 Task: Look for space in Osterholz-Scharmbeck, Germany from 11th June, 2023 to 17th June, 2023 for 1 adult in price range Rs.5000 to Rs.12000. Place can be private room with 1  bedroom having 1 bed and 1 bathroom. Property type can be house, flat, guest house, hotel. Booking option can be shelf check-in. Required host language is English.
Action: Mouse moved to (287, 136)
Screenshot: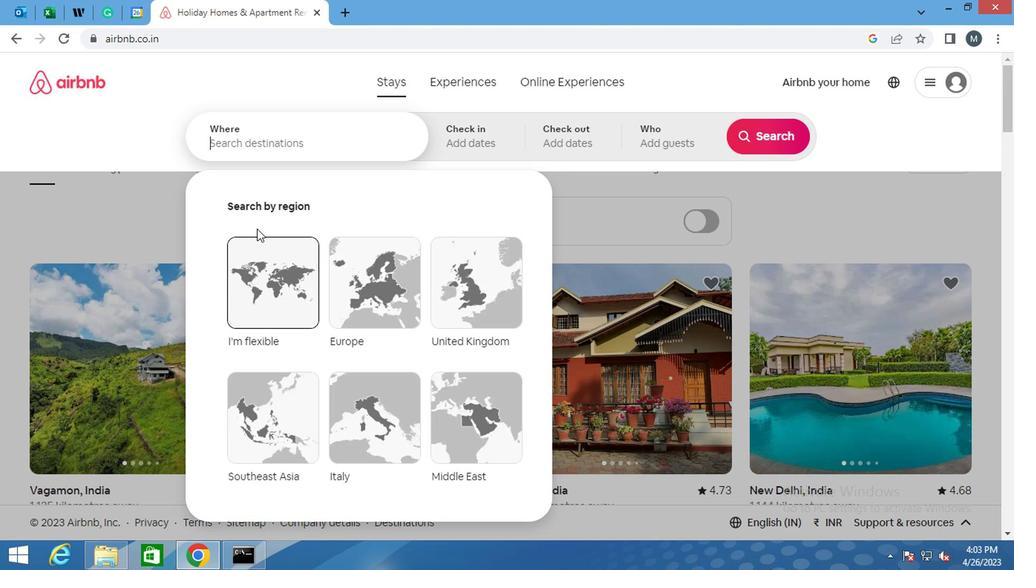 
Action: Mouse pressed left at (287, 136)
Screenshot: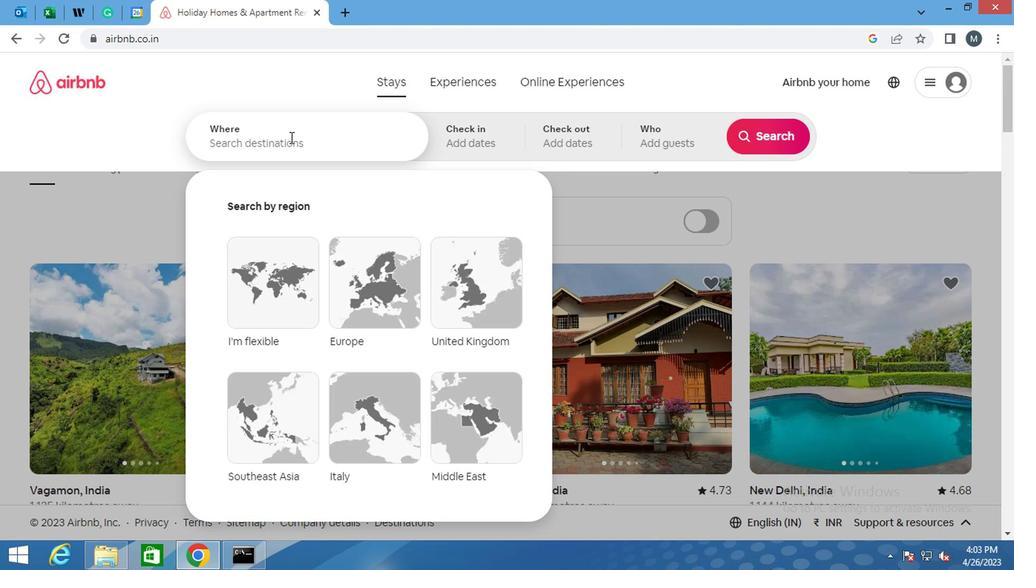 
Action: Mouse moved to (285, 141)
Screenshot: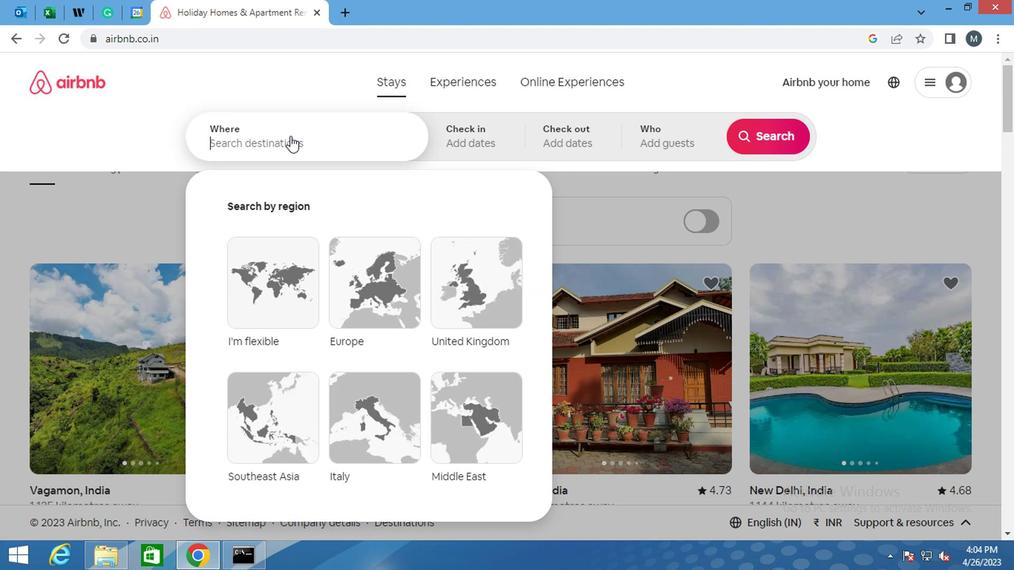 
Action: Key pressed <Key.shift>OSTERHOLZ,<Key.space><Key.backspace><Key.backspace>-<Key.space><Key.backspace><Key.shift>SCHAR
Screenshot: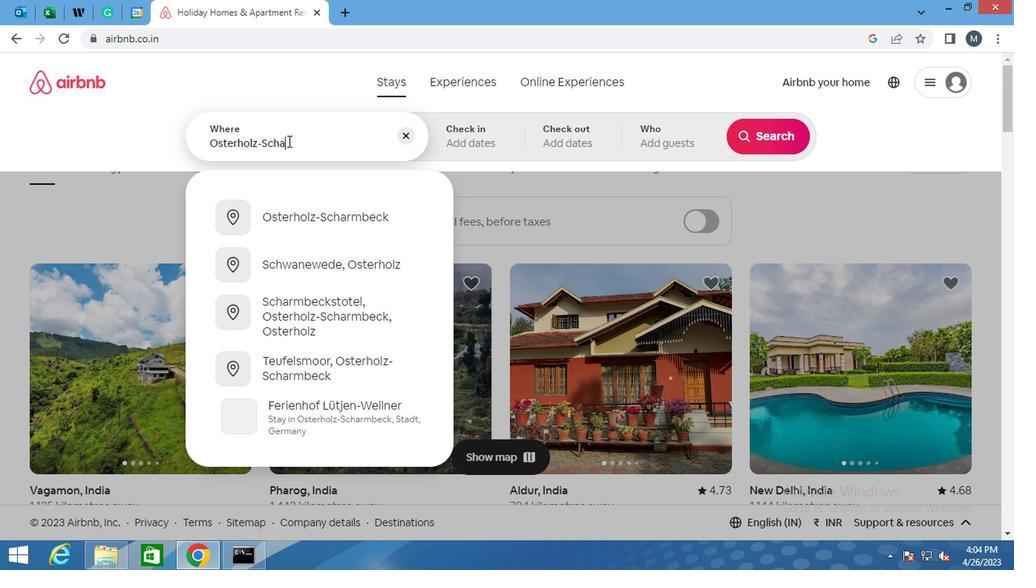 
Action: Mouse moved to (339, 213)
Screenshot: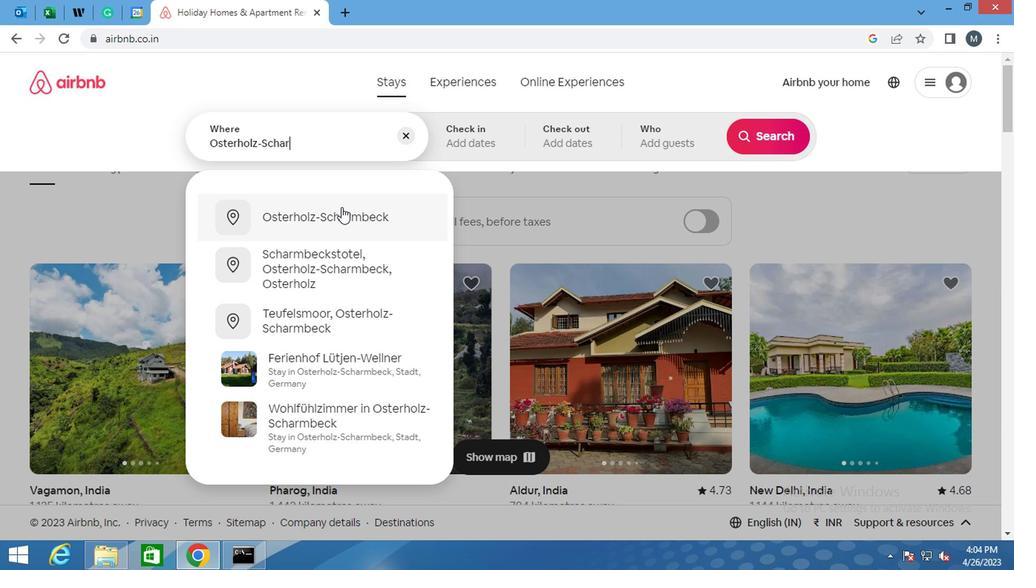 
Action: Mouse pressed left at (339, 213)
Screenshot: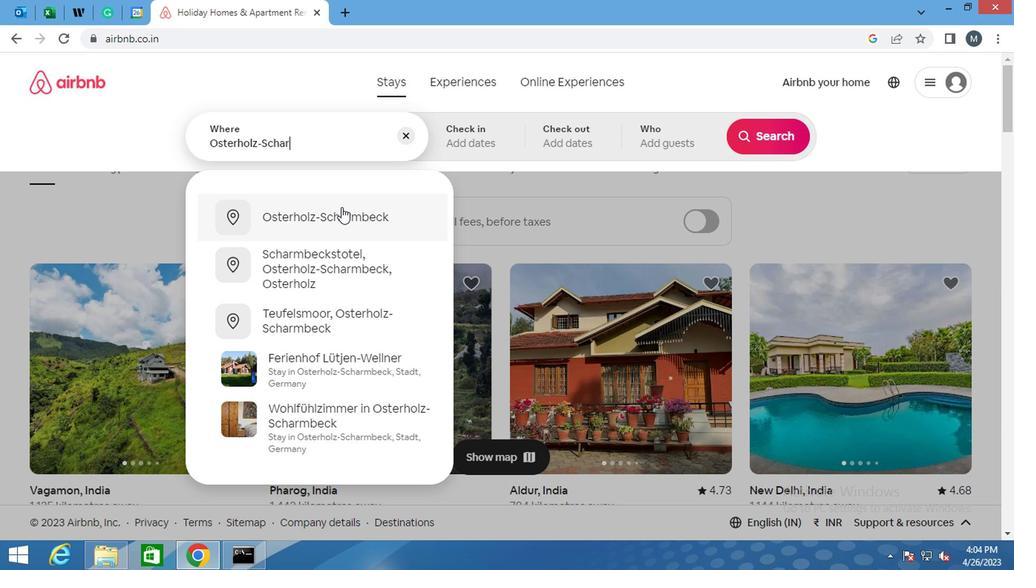 
Action: Mouse moved to (493, 142)
Screenshot: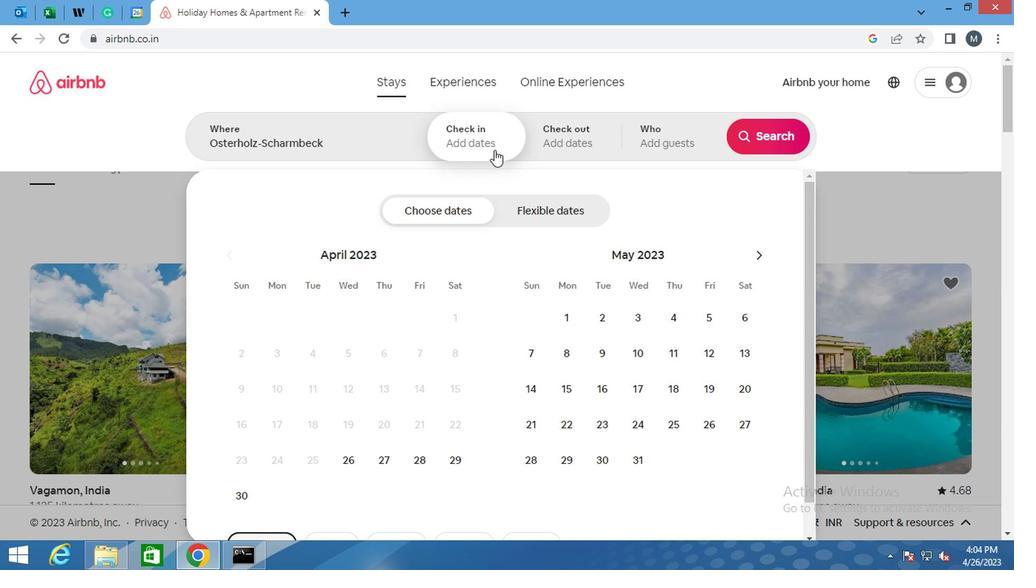 
Action: Mouse pressed left at (493, 142)
Screenshot: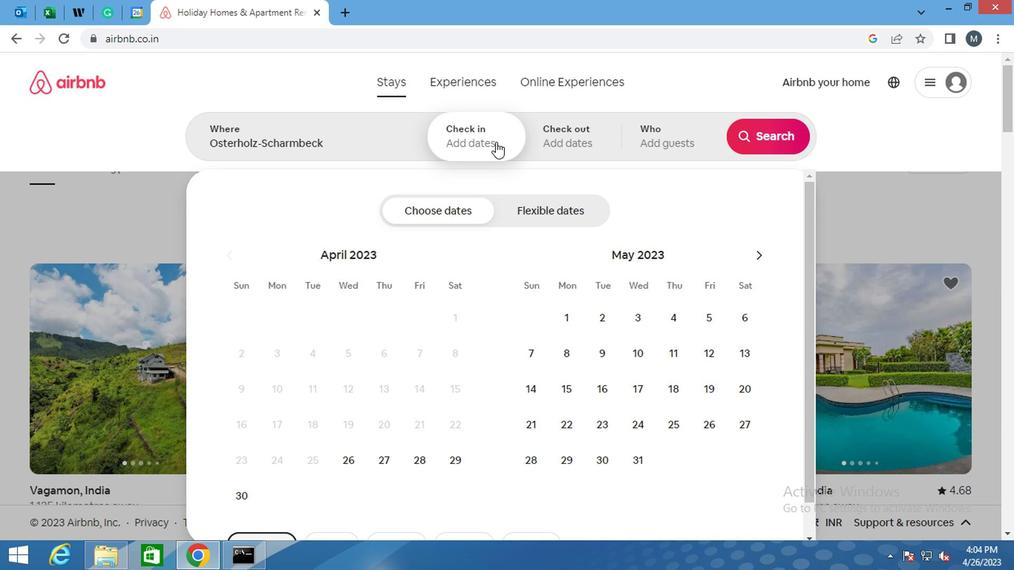 
Action: Mouse pressed left at (493, 142)
Screenshot: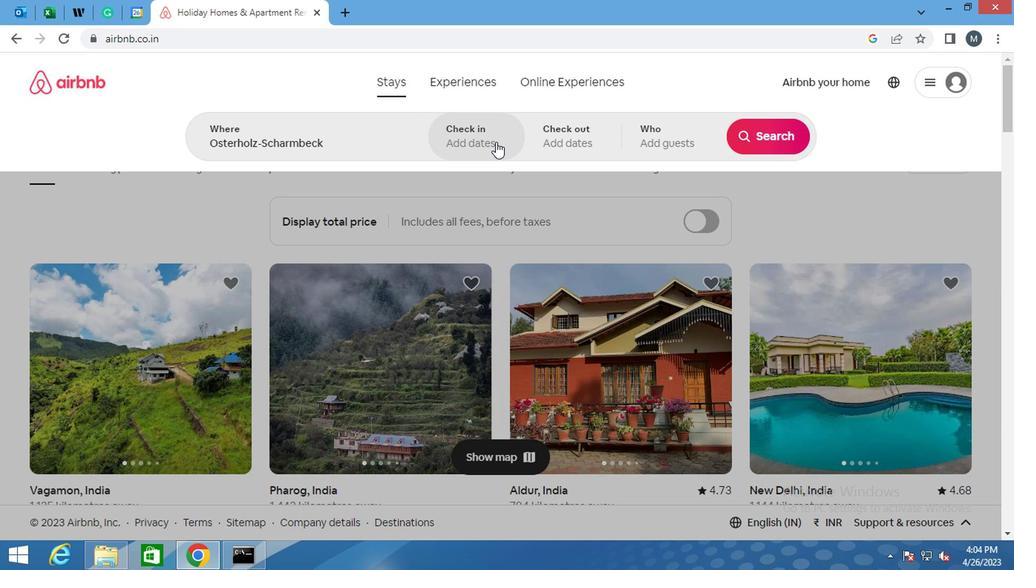 
Action: Mouse moved to (752, 254)
Screenshot: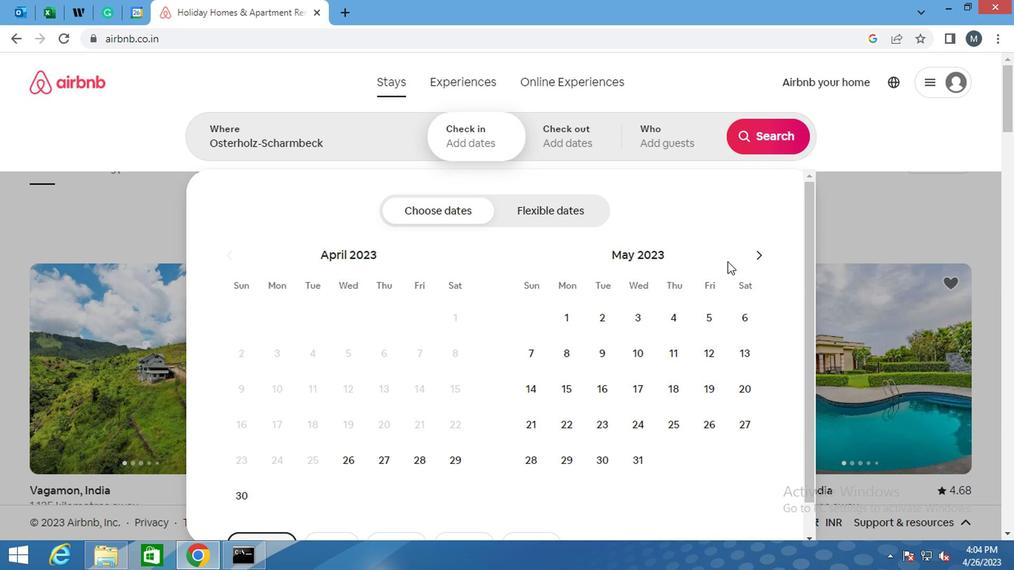 
Action: Mouse pressed left at (752, 254)
Screenshot: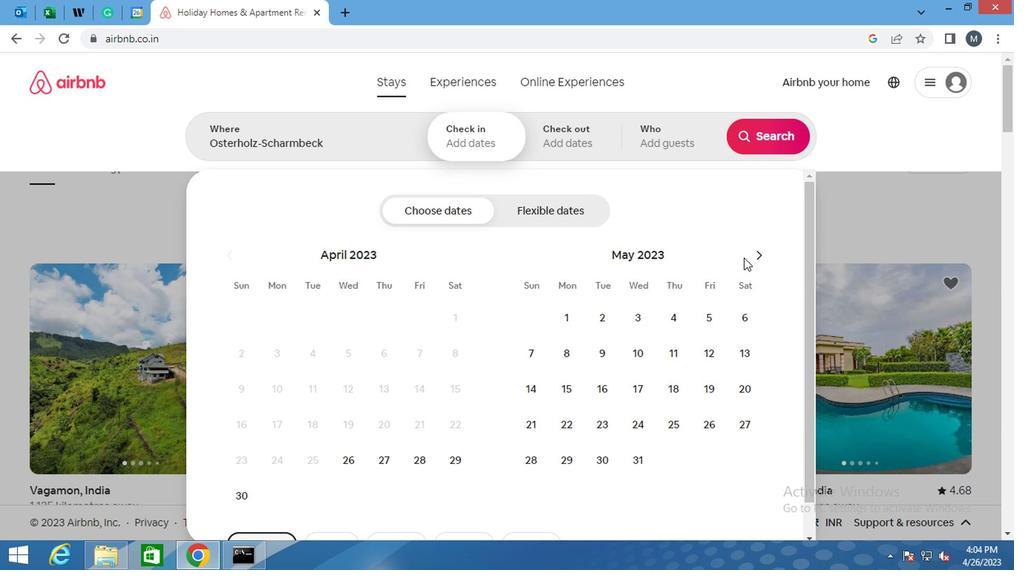 
Action: Mouse moved to (526, 390)
Screenshot: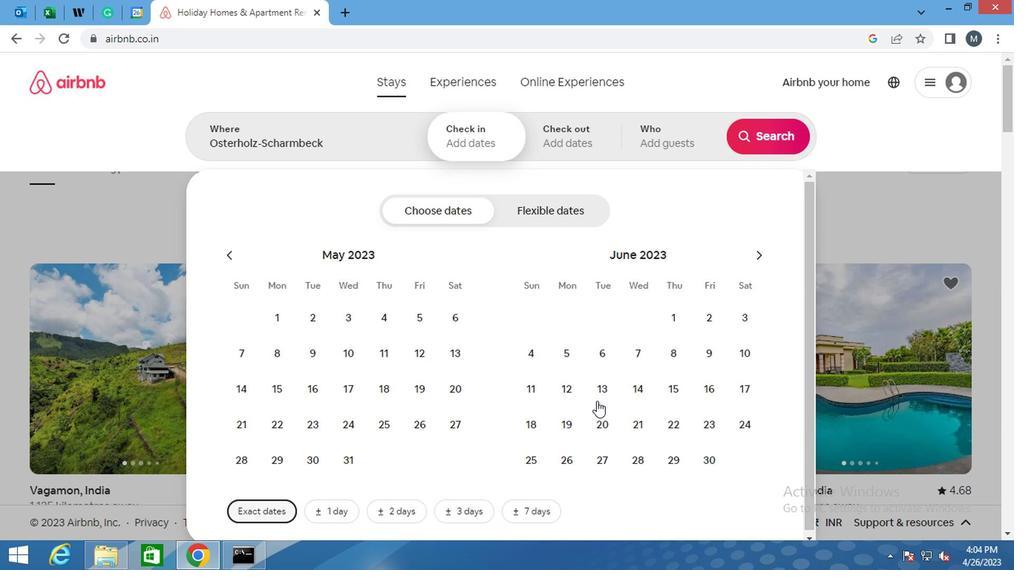 
Action: Mouse pressed left at (526, 390)
Screenshot: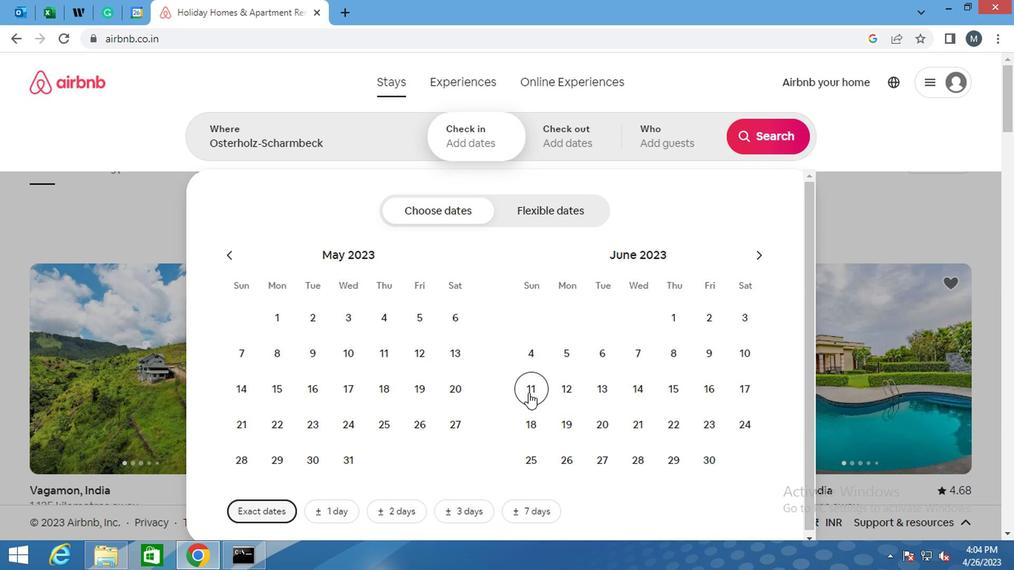 
Action: Mouse moved to (734, 394)
Screenshot: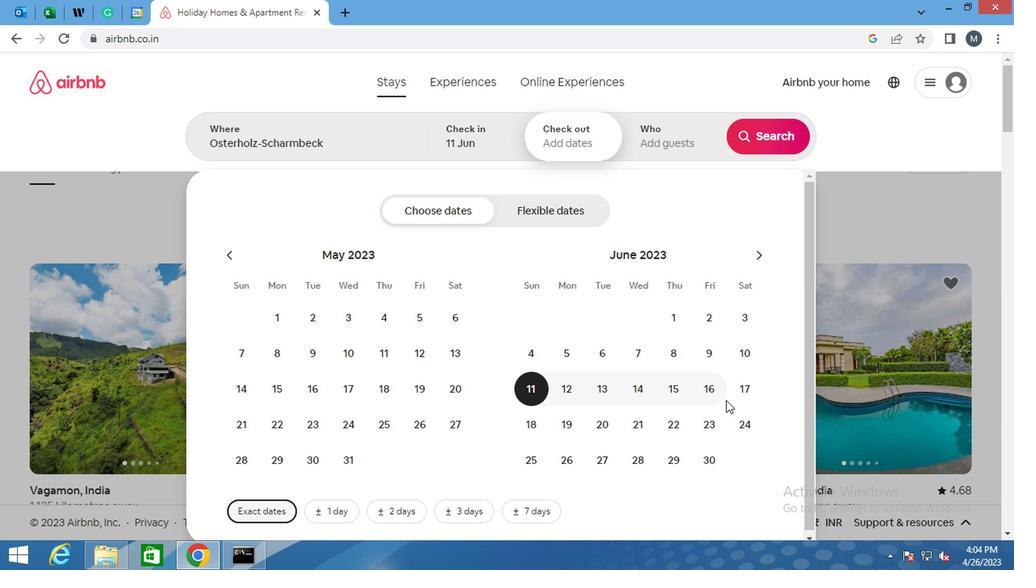 
Action: Mouse pressed left at (734, 394)
Screenshot: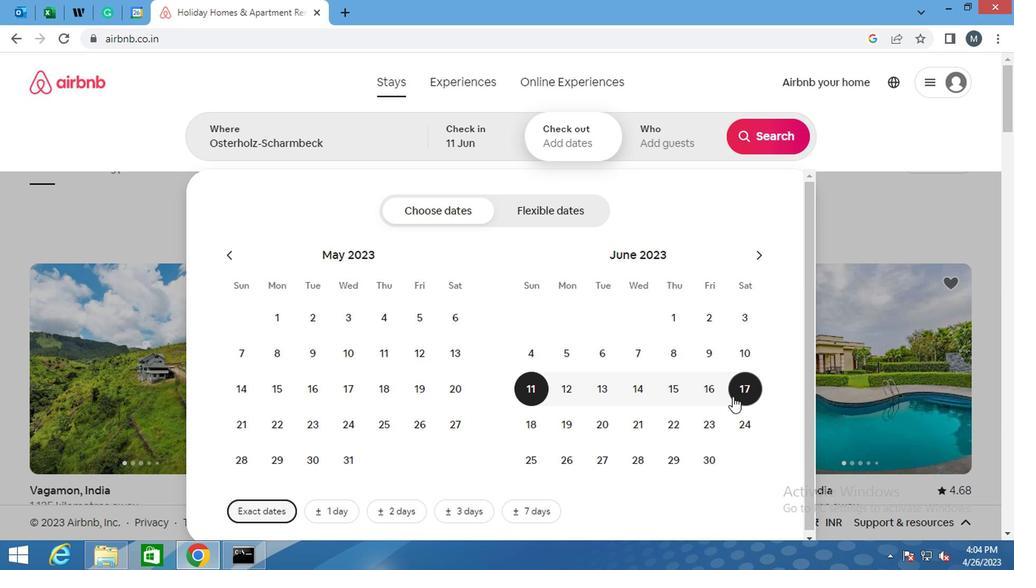
Action: Mouse moved to (656, 155)
Screenshot: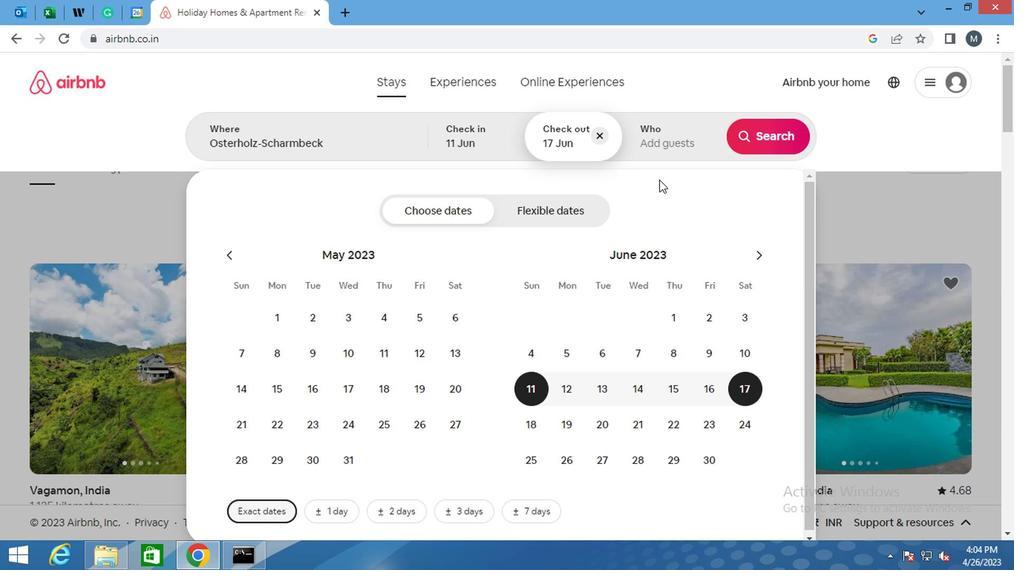 
Action: Mouse pressed left at (656, 155)
Screenshot: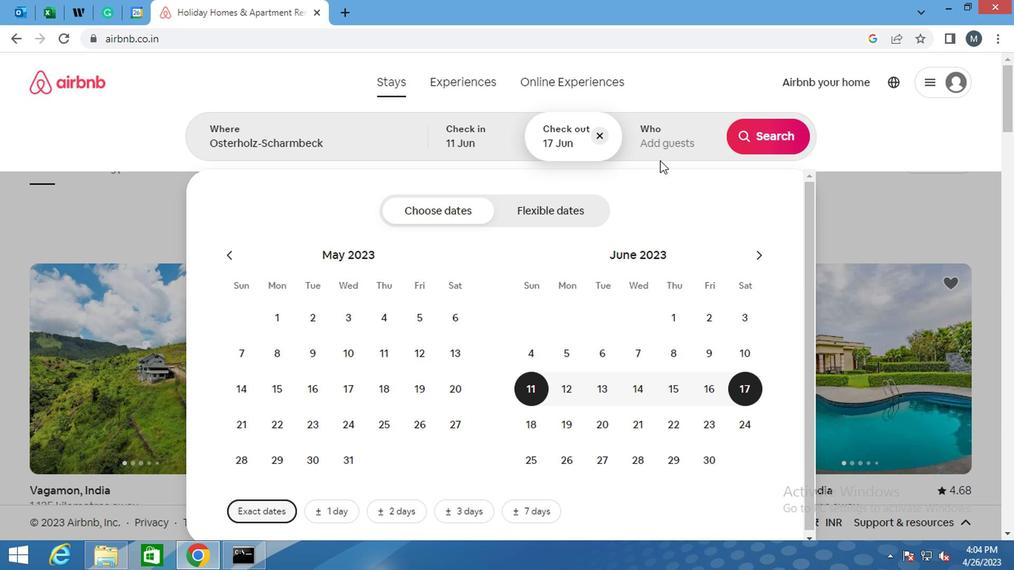 
Action: Mouse moved to (764, 214)
Screenshot: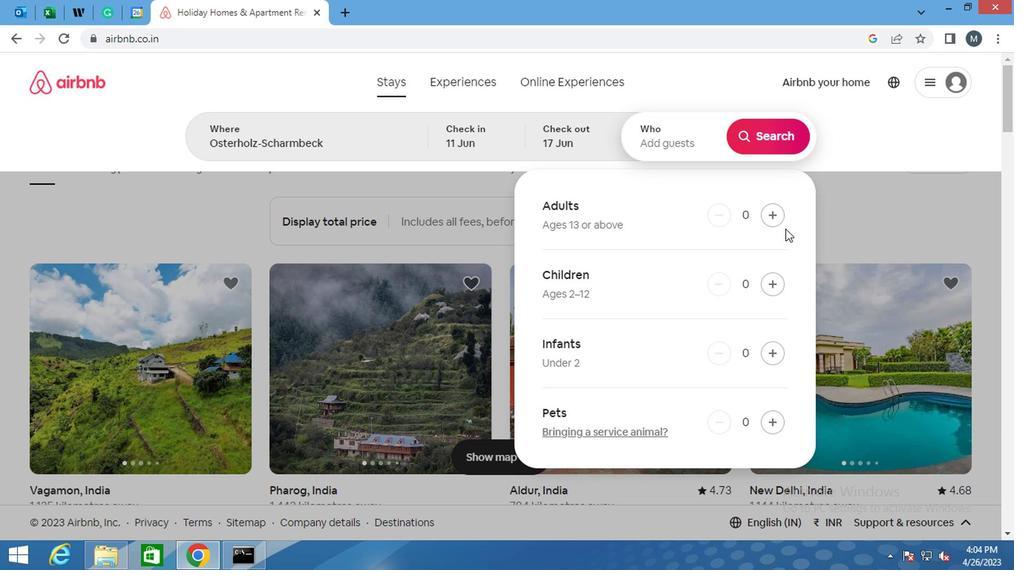 
Action: Mouse pressed left at (764, 214)
Screenshot: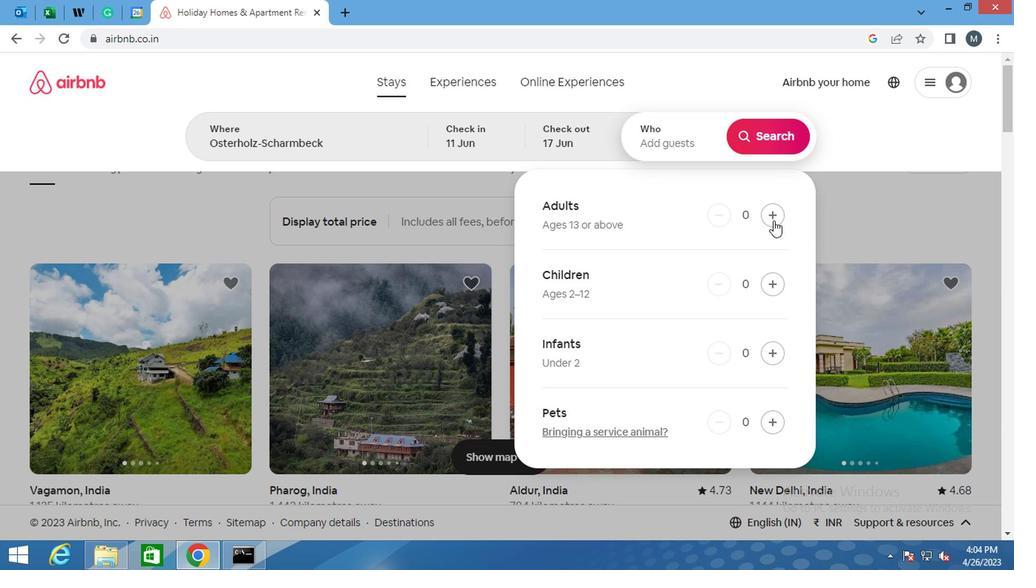 
Action: Mouse moved to (766, 136)
Screenshot: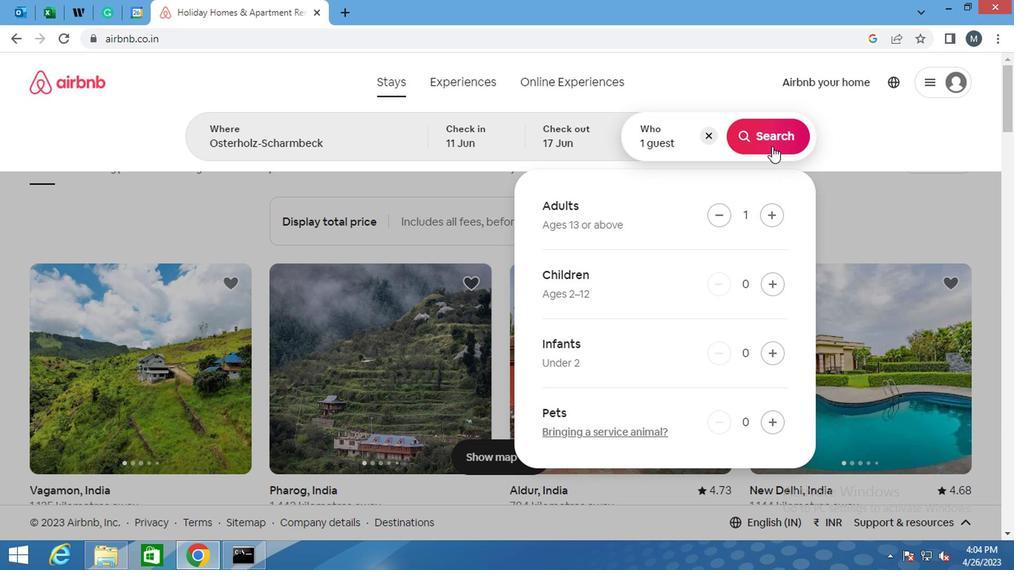 
Action: Mouse pressed left at (766, 136)
Screenshot: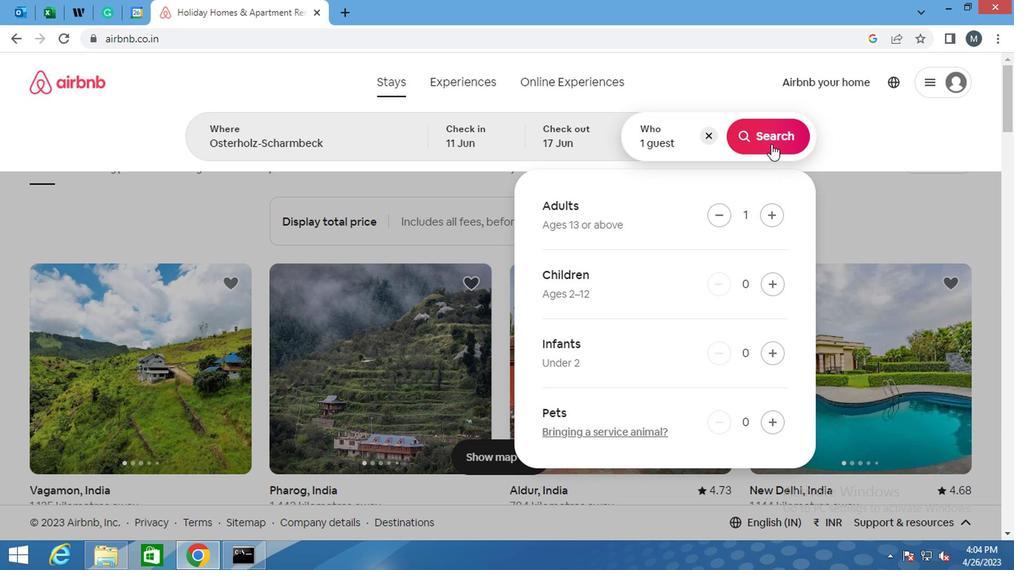
Action: Mouse moved to (940, 152)
Screenshot: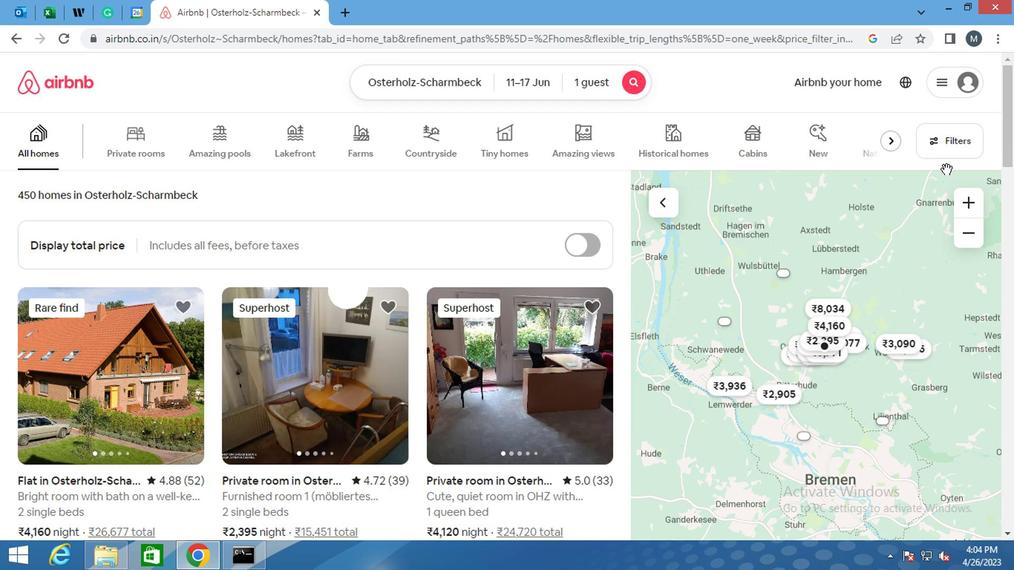 
Action: Mouse pressed left at (940, 152)
Screenshot: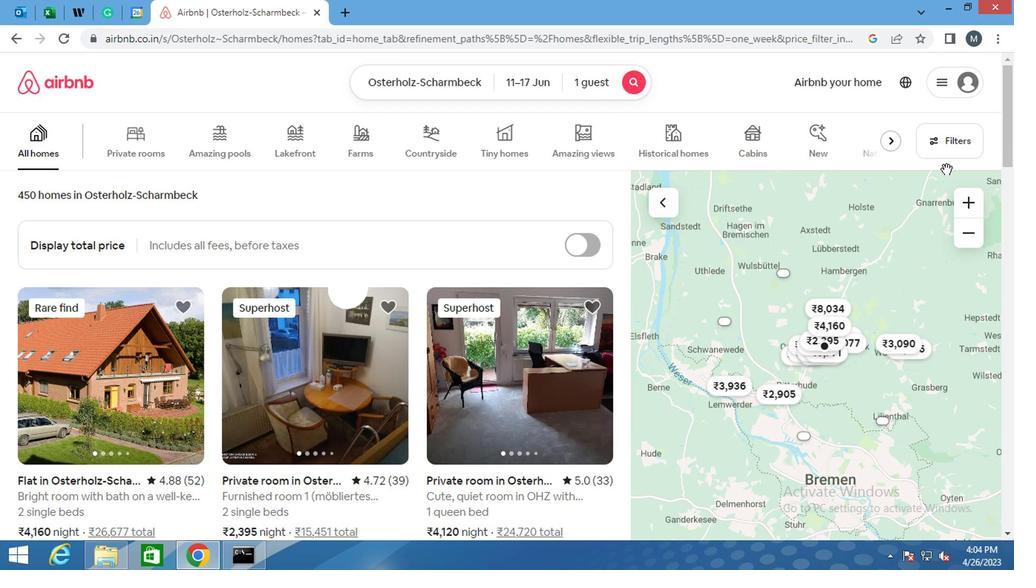 
Action: Mouse moved to (342, 329)
Screenshot: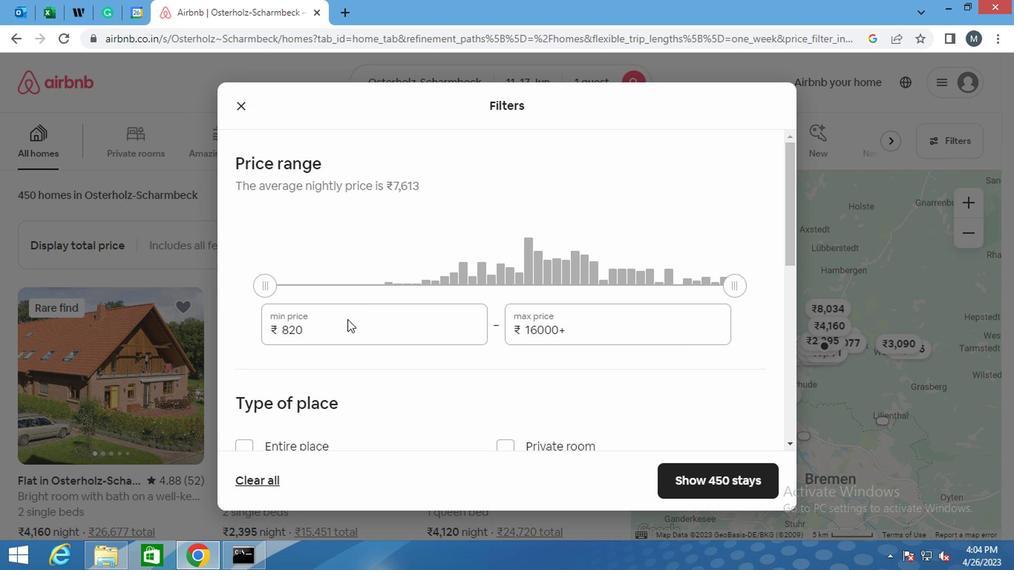 
Action: Mouse pressed left at (342, 329)
Screenshot: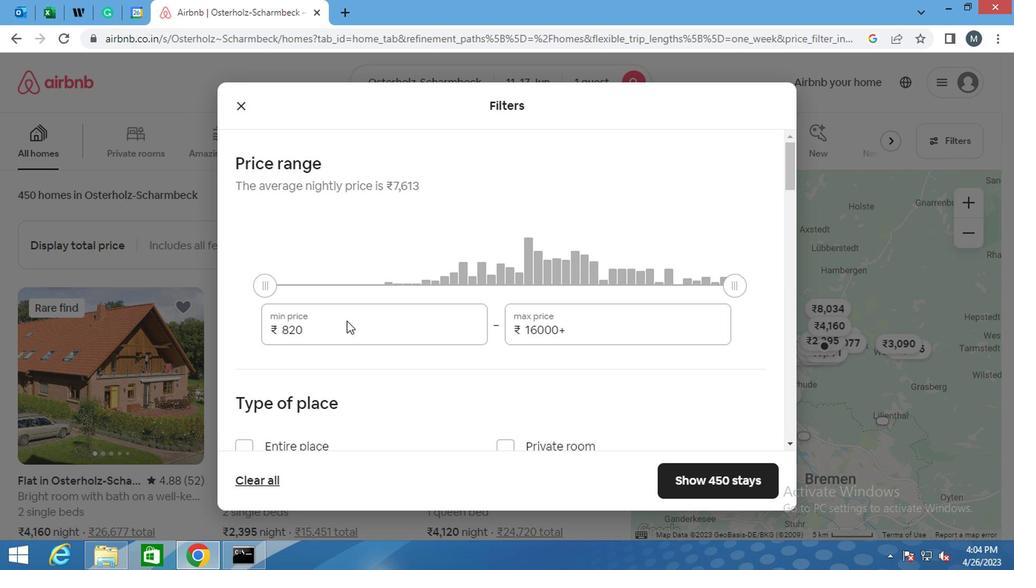 
Action: Mouse moved to (341, 330)
Screenshot: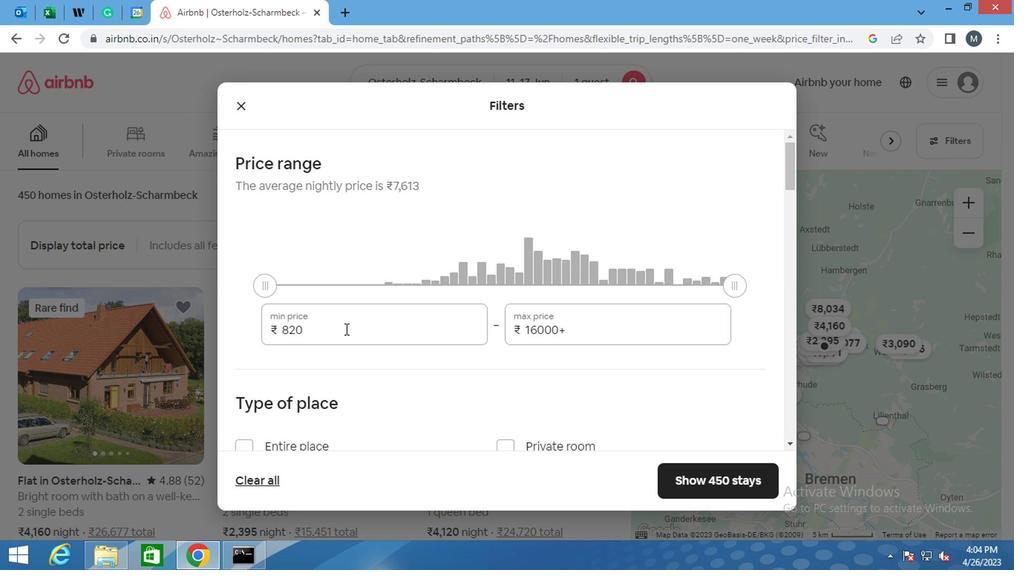 
Action: Key pressed <Key.backspace><Key.backspace><Key.backspace>5000
Screenshot: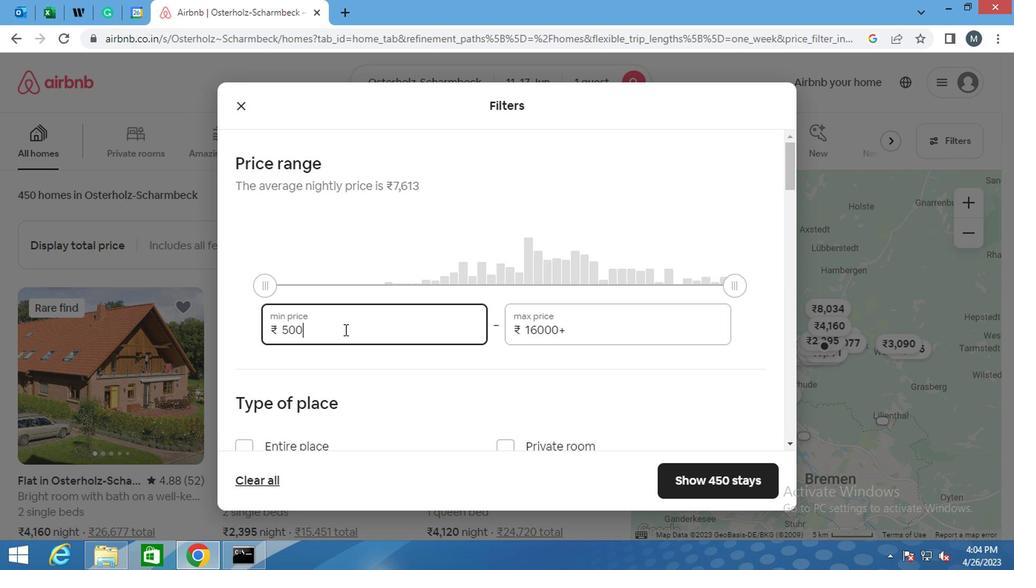 
Action: Mouse moved to (581, 329)
Screenshot: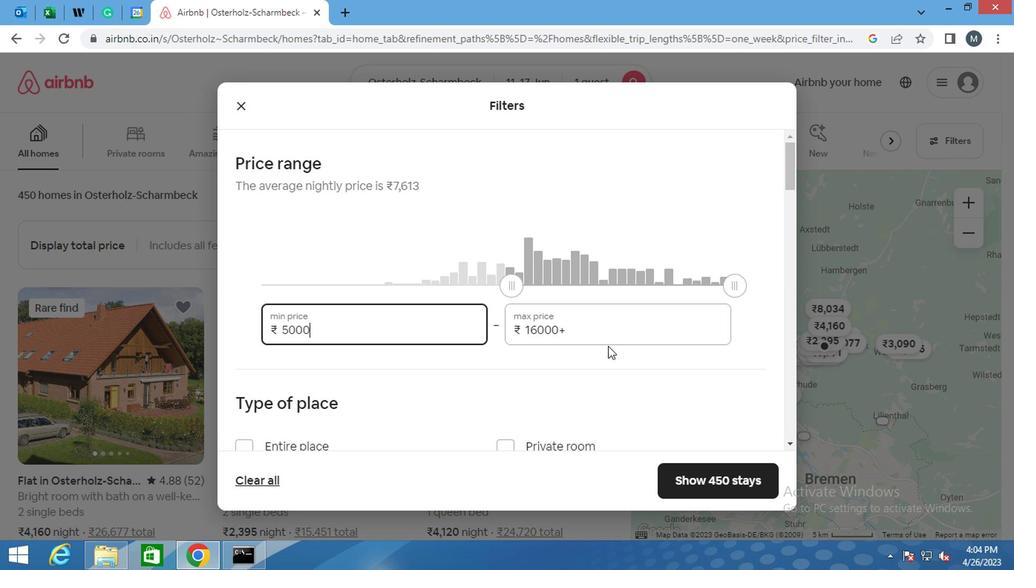 
Action: Mouse pressed left at (581, 329)
Screenshot: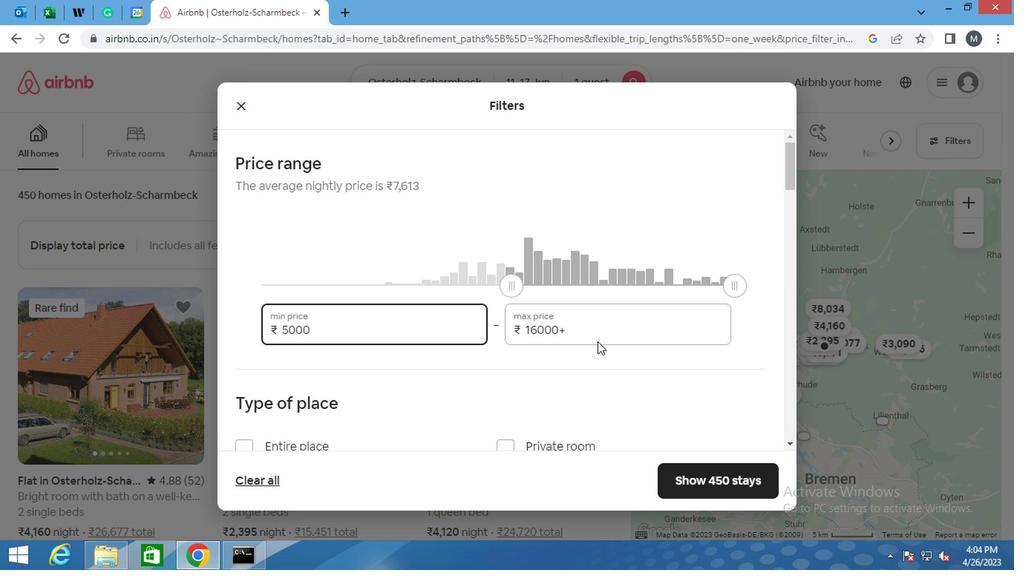 
Action: Key pressed <Key.backspace><Key.backspace><Key.backspace><Key.backspace><Key.backspace><Key.backspace><Key.backspace><Key.backspace>
Screenshot: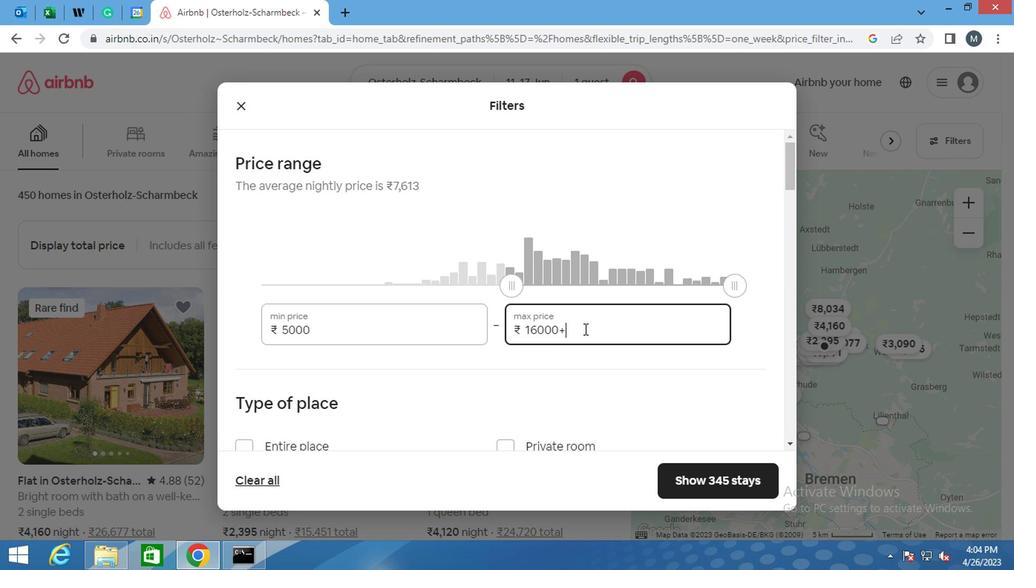 
Action: Mouse moved to (581, 326)
Screenshot: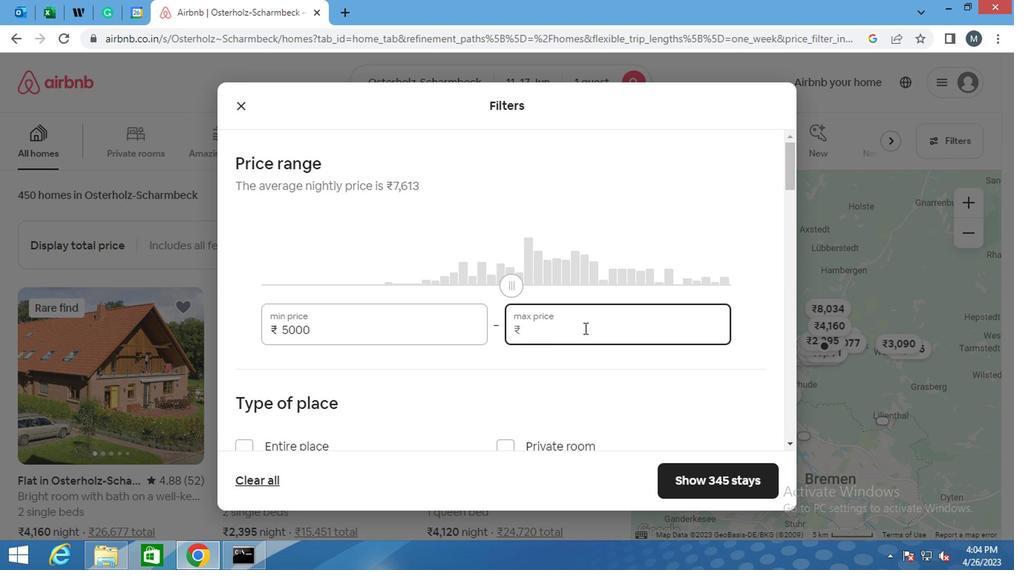 
Action: Key pressed 1
Screenshot: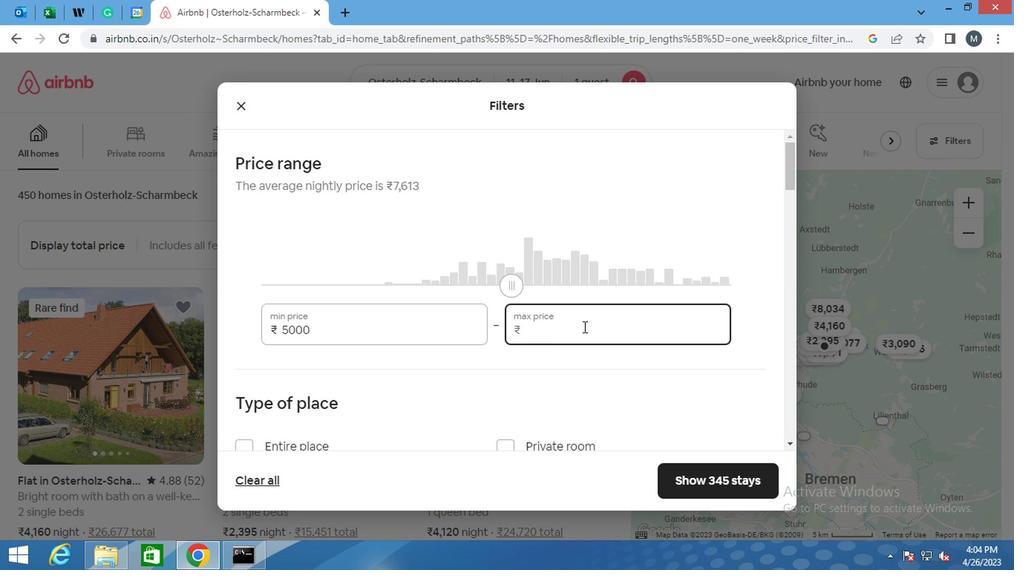 
Action: Mouse moved to (574, 328)
Screenshot: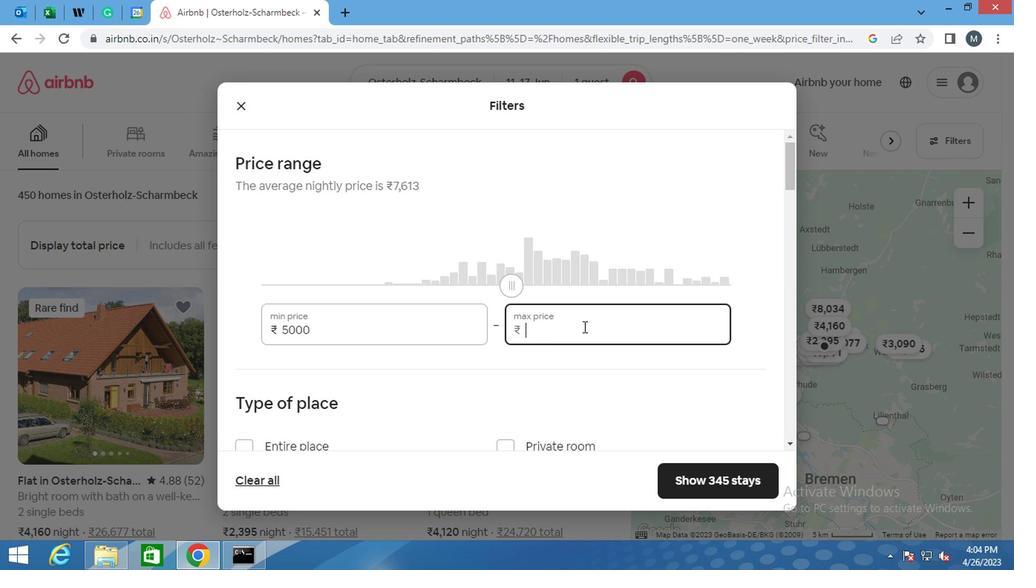 
Action: Key pressed 2
Screenshot: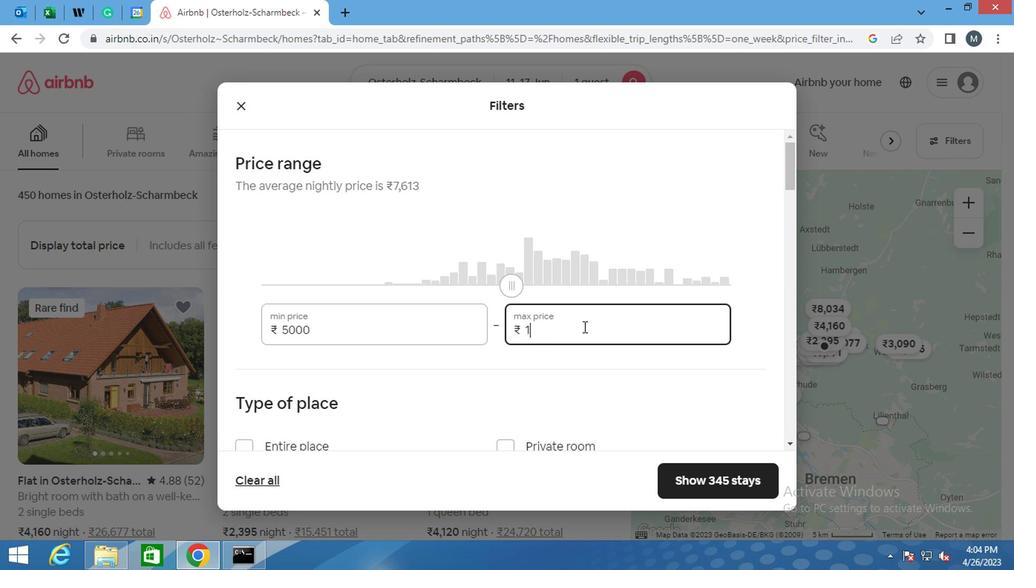 
Action: Mouse moved to (574, 328)
Screenshot: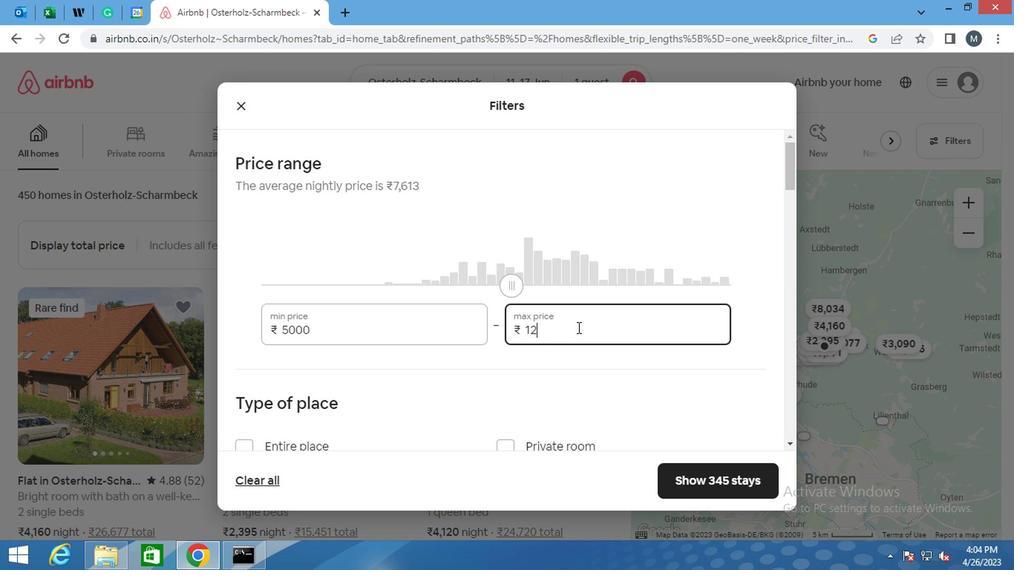 
Action: Key pressed 000
Screenshot: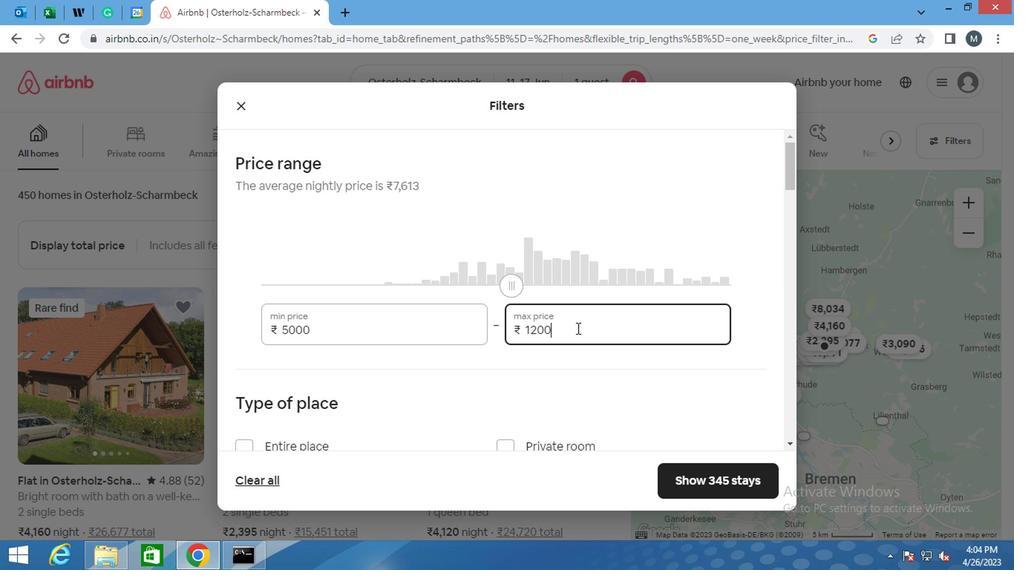 
Action: Mouse moved to (479, 325)
Screenshot: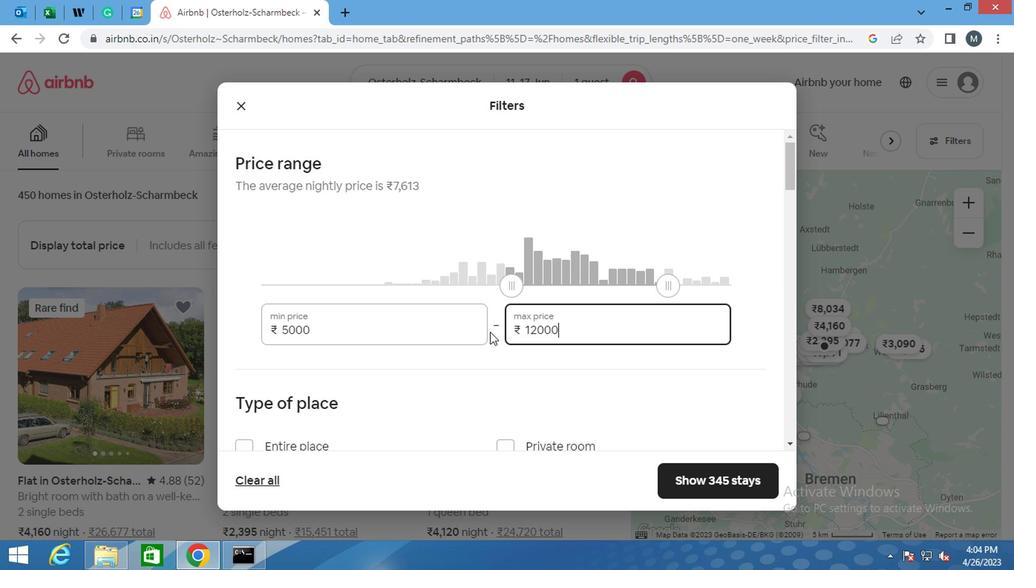 
Action: Mouse scrolled (479, 324) with delta (0, 0)
Screenshot: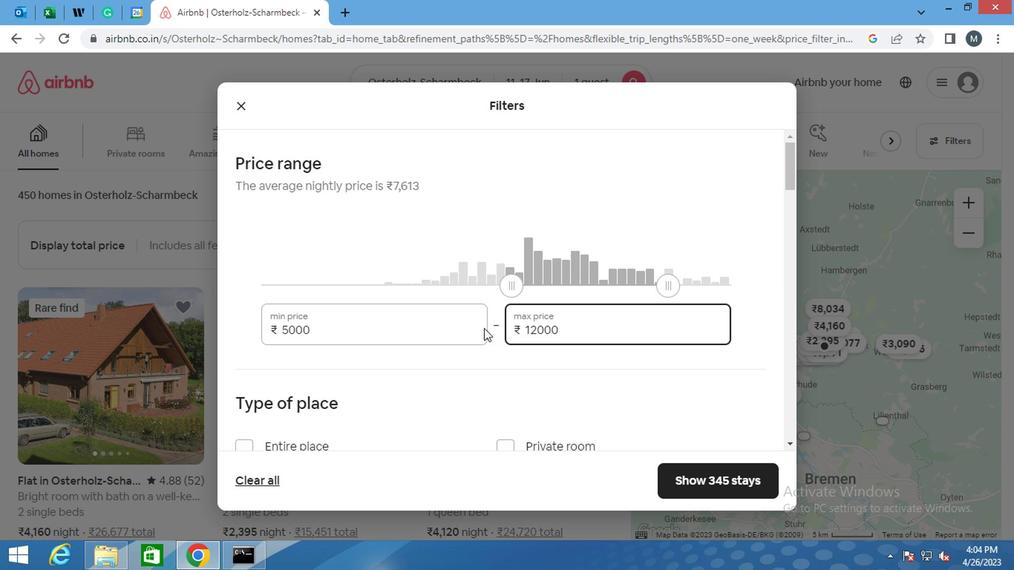 
Action: Mouse scrolled (479, 324) with delta (0, 0)
Screenshot: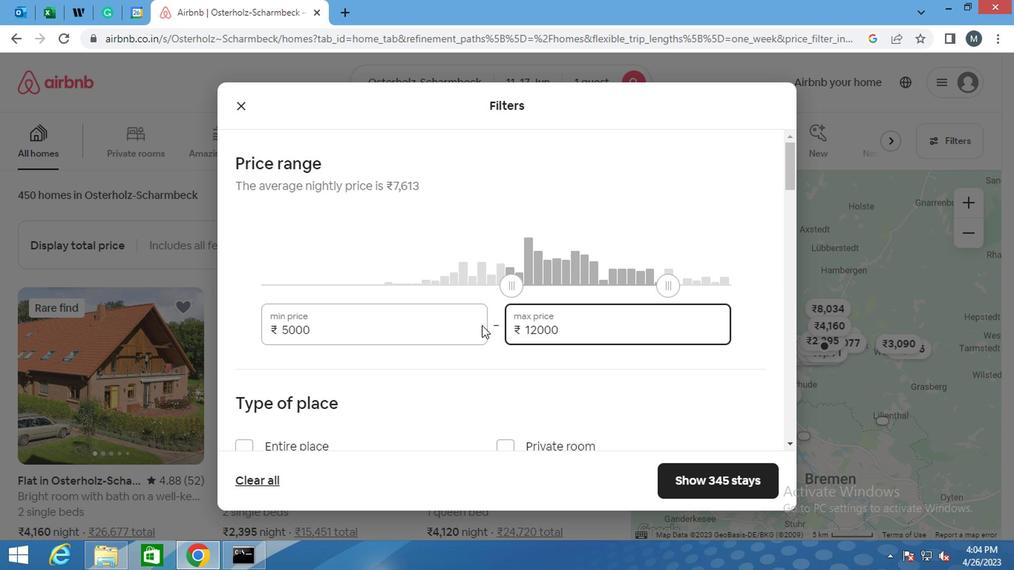 
Action: Mouse moved to (477, 325)
Screenshot: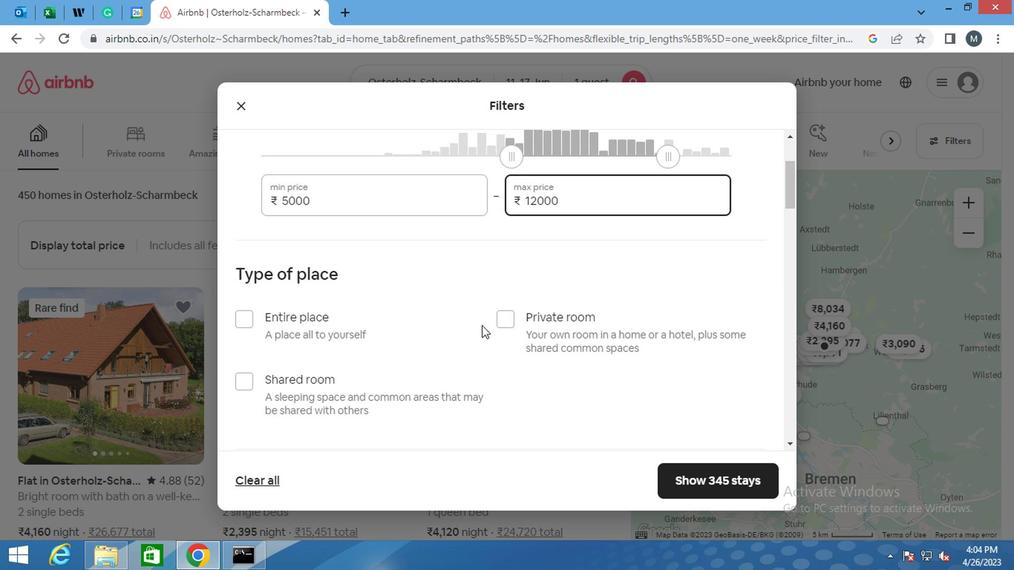 
Action: Mouse scrolled (477, 324) with delta (0, 0)
Screenshot: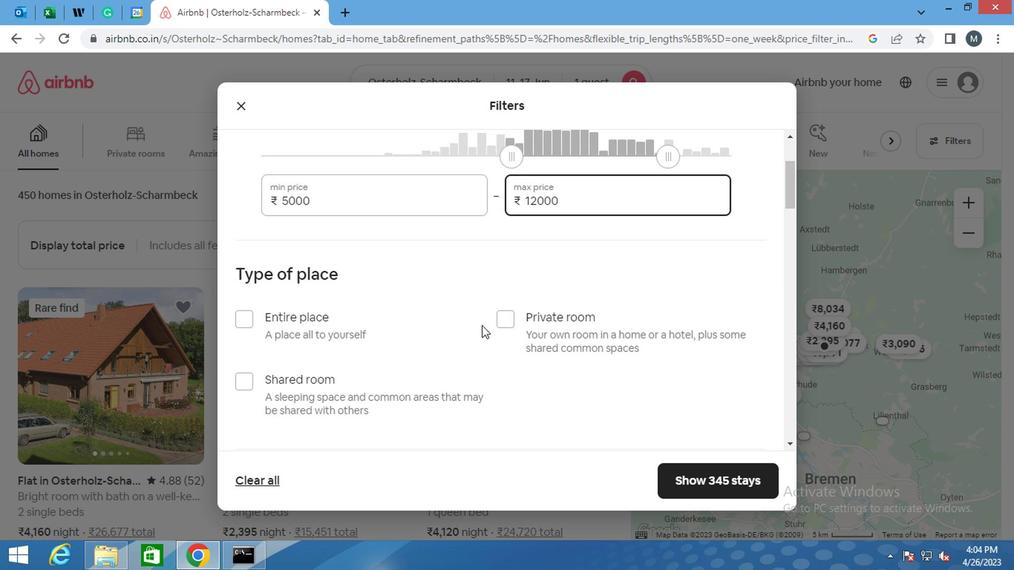 
Action: Mouse moved to (506, 224)
Screenshot: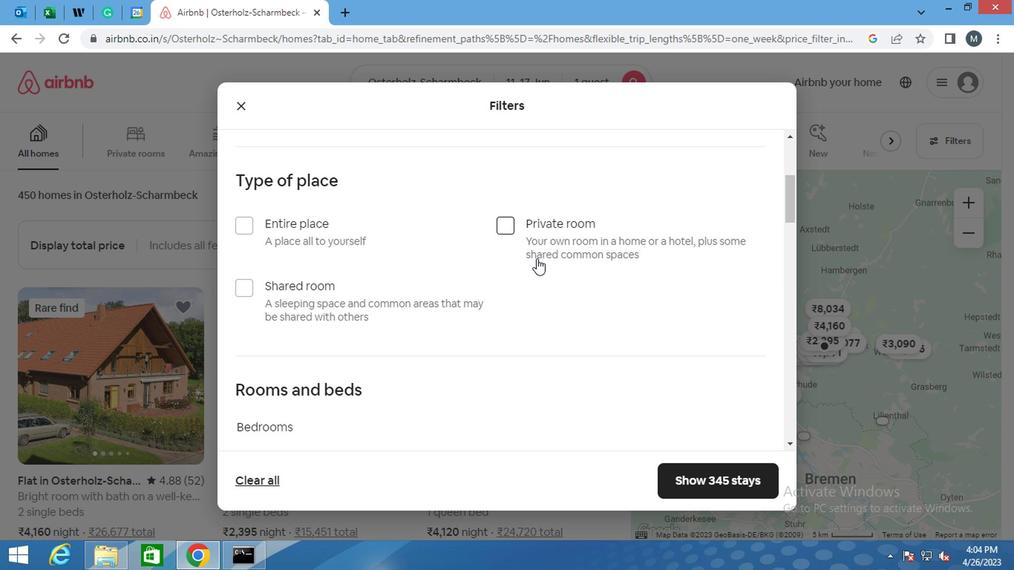 
Action: Mouse pressed left at (506, 224)
Screenshot: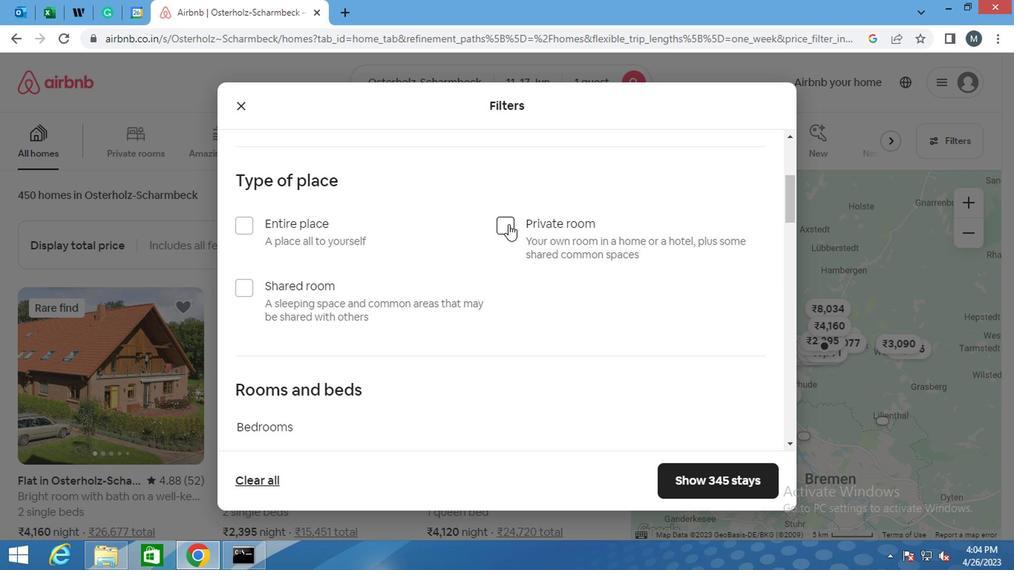 
Action: Mouse moved to (389, 260)
Screenshot: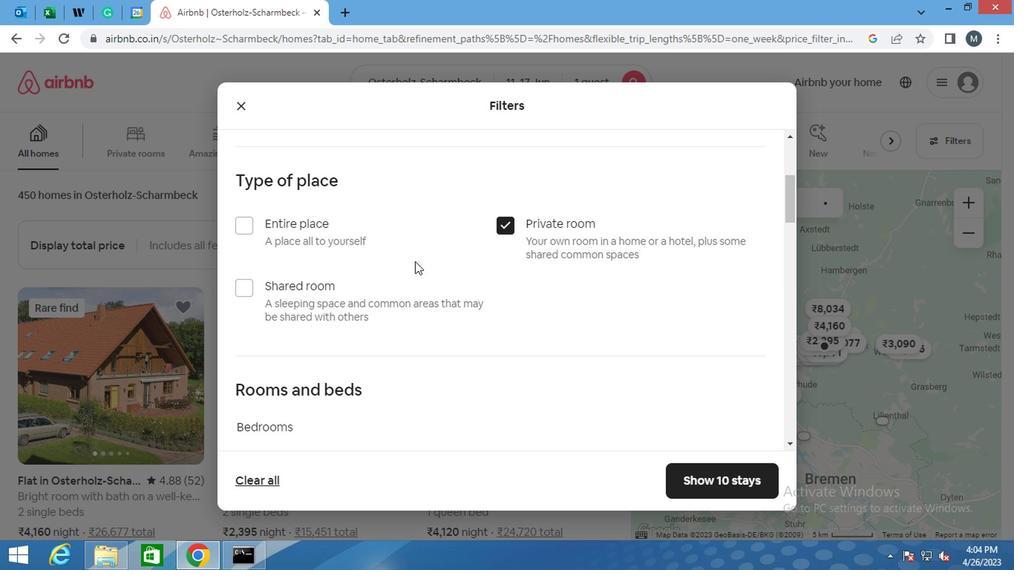 
Action: Mouse scrolled (389, 260) with delta (0, 0)
Screenshot: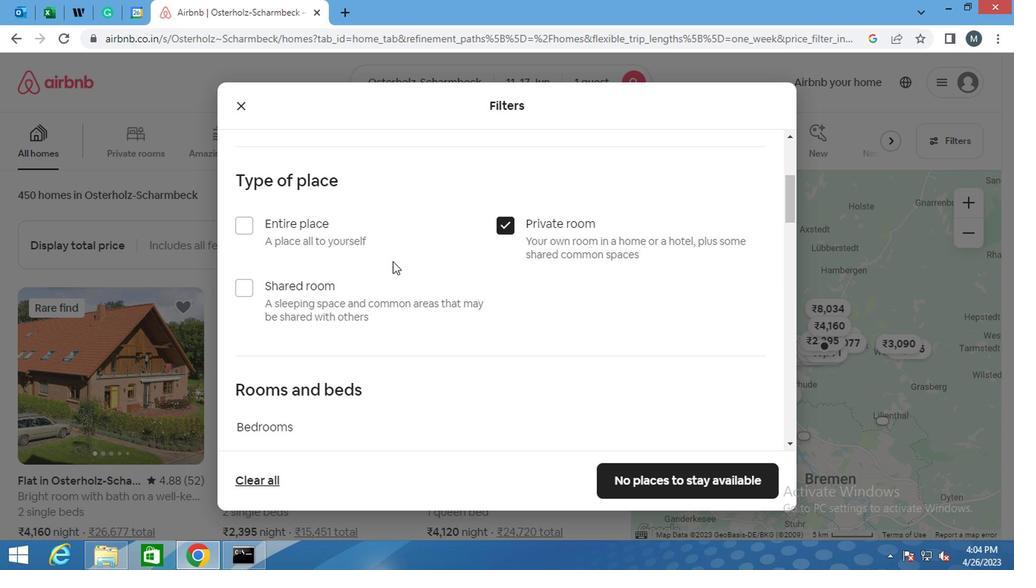 
Action: Mouse scrolled (389, 260) with delta (0, 0)
Screenshot: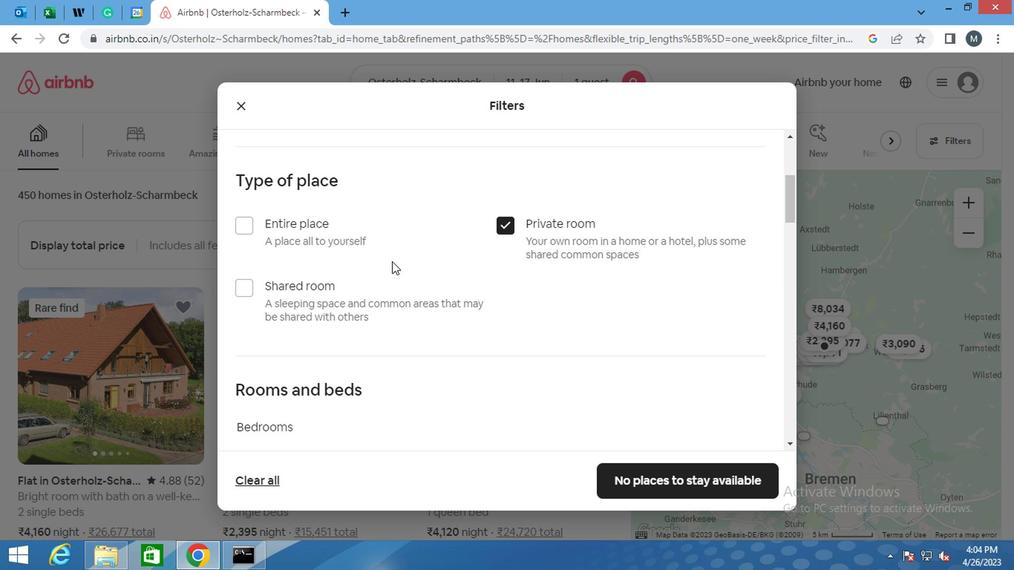
Action: Mouse moved to (341, 253)
Screenshot: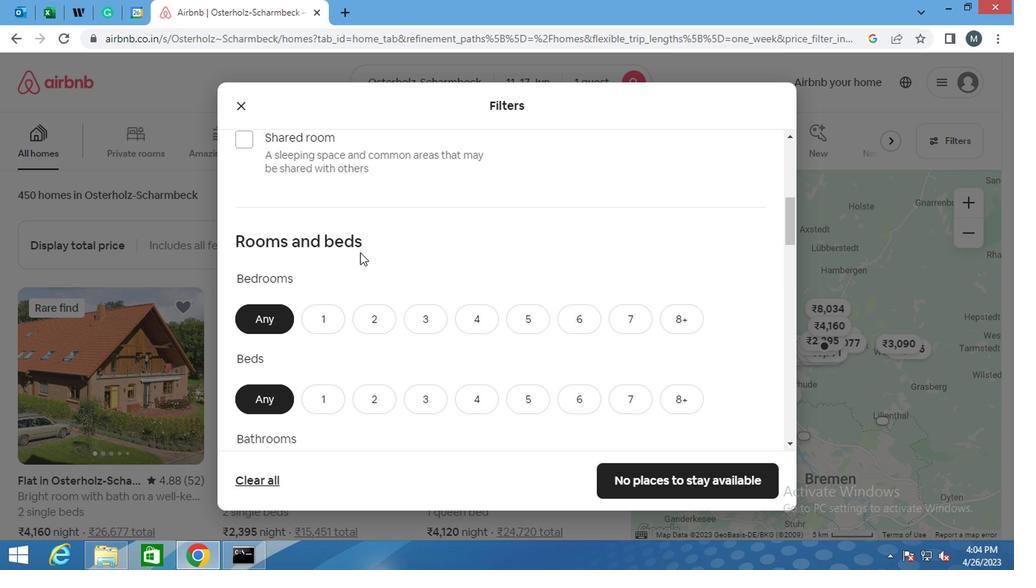 
Action: Mouse scrolled (341, 253) with delta (0, 0)
Screenshot: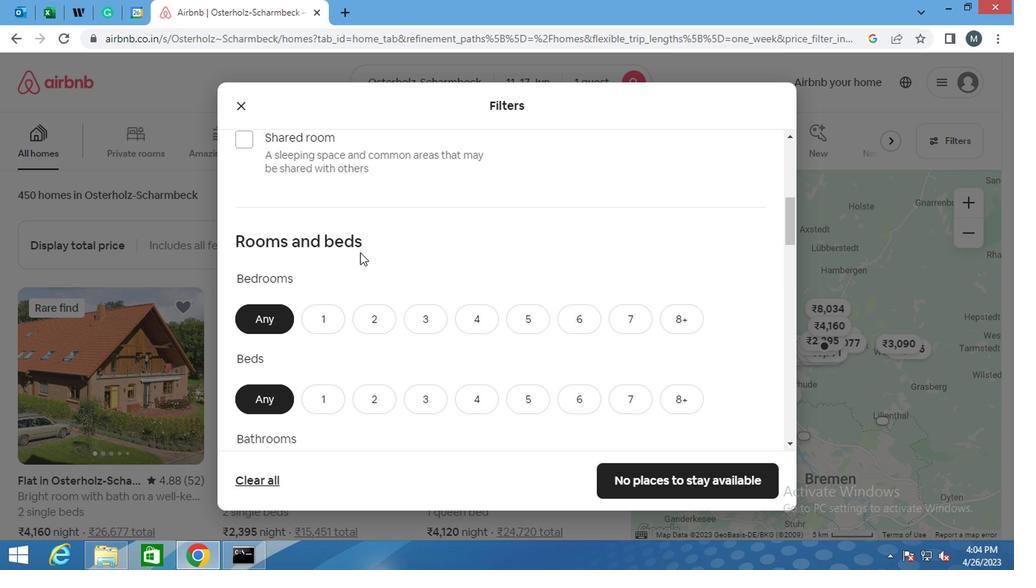 
Action: Mouse moved to (319, 248)
Screenshot: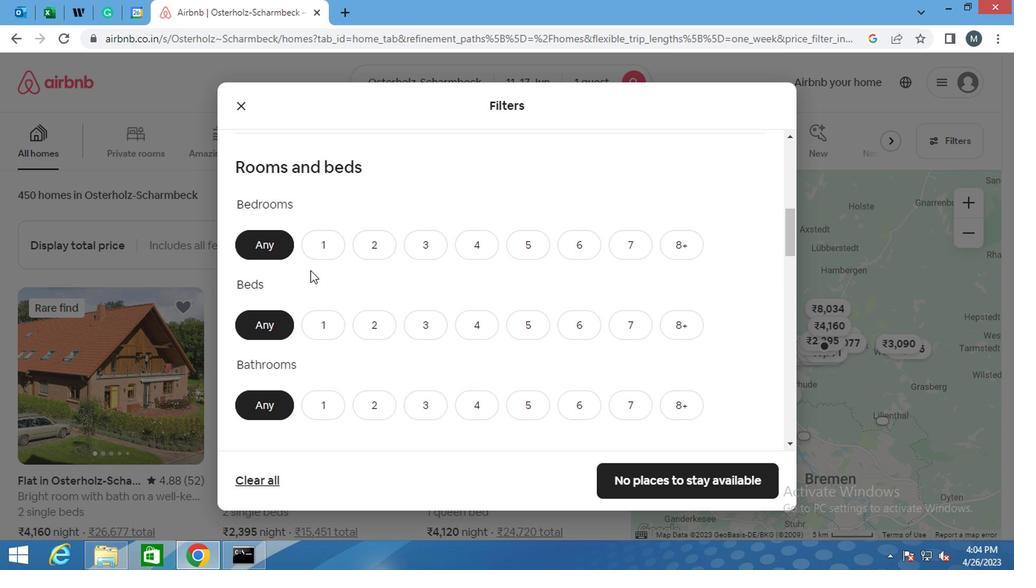 
Action: Mouse pressed left at (319, 248)
Screenshot: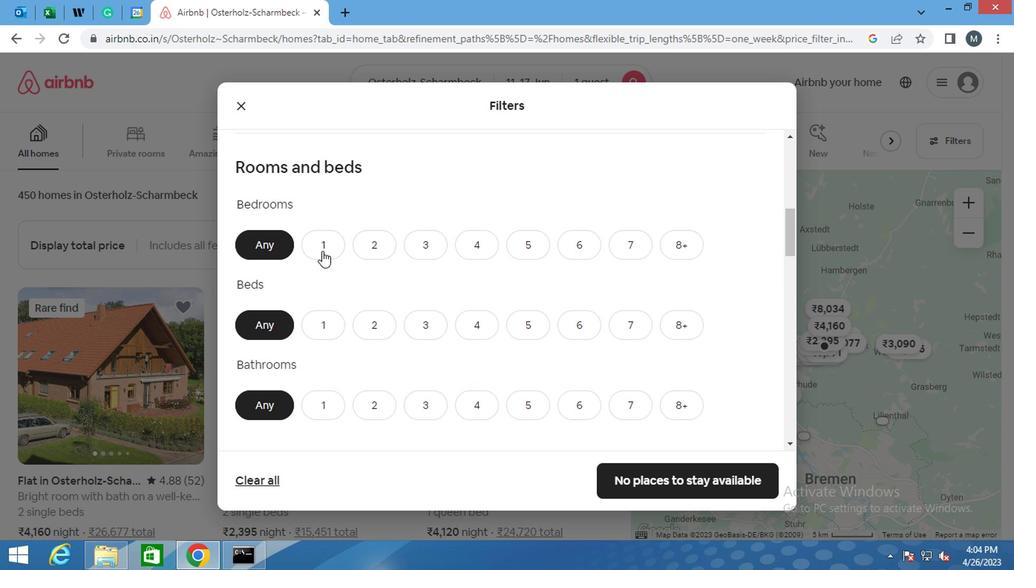 
Action: Mouse moved to (319, 316)
Screenshot: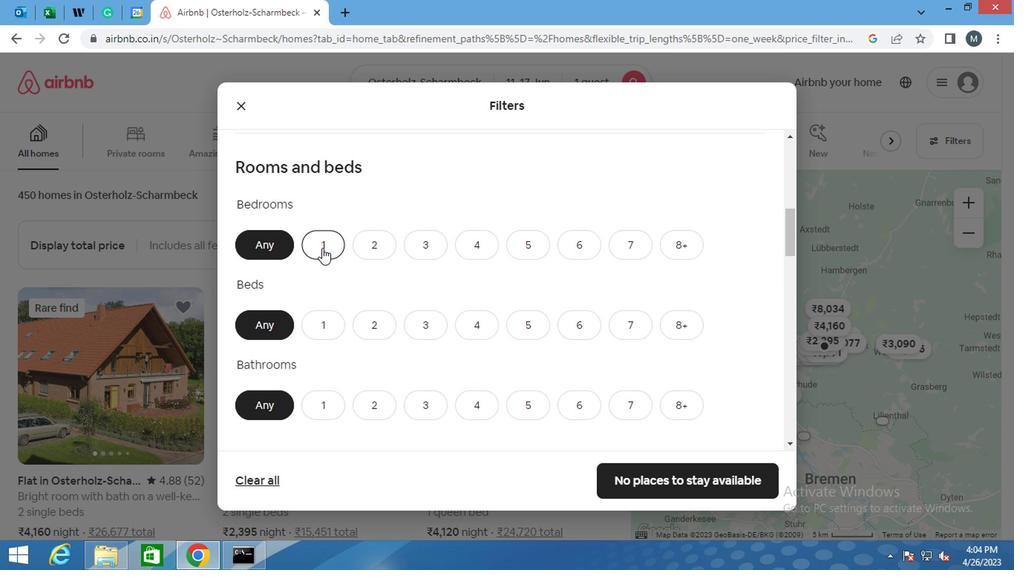 
Action: Mouse pressed left at (319, 316)
Screenshot: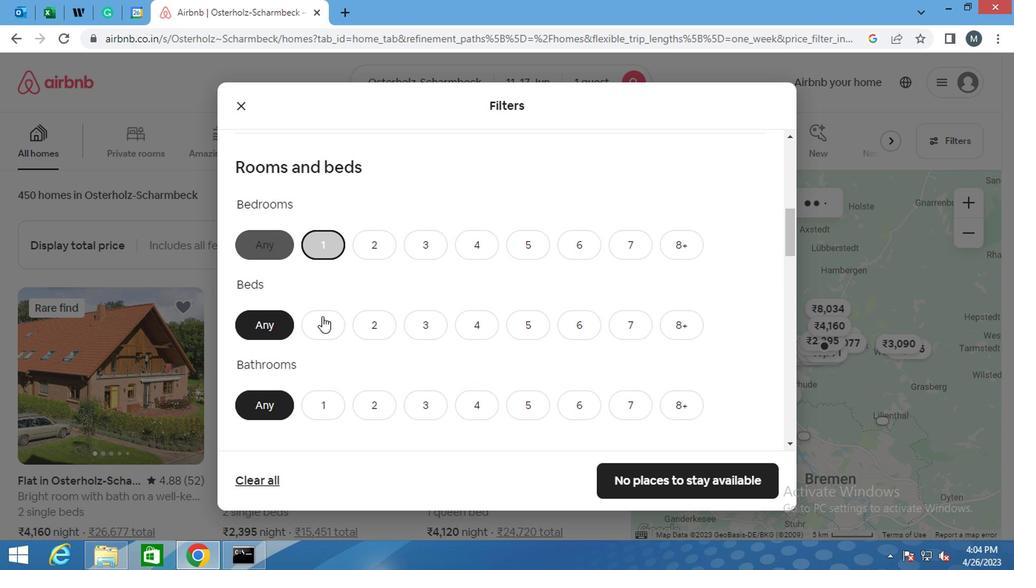 
Action: Mouse moved to (323, 401)
Screenshot: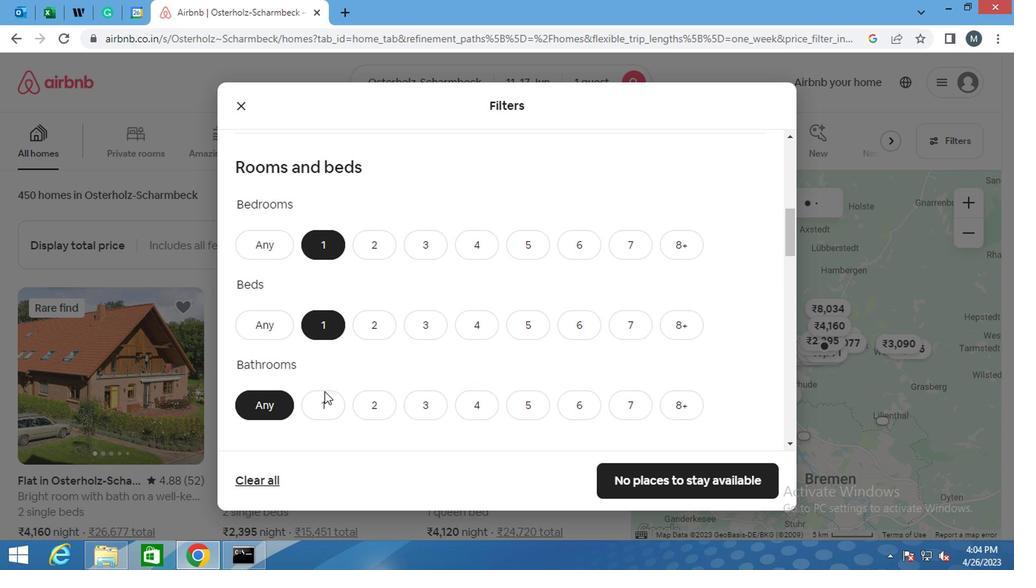 
Action: Mouse pressed left at (323, 401)
Screenshot: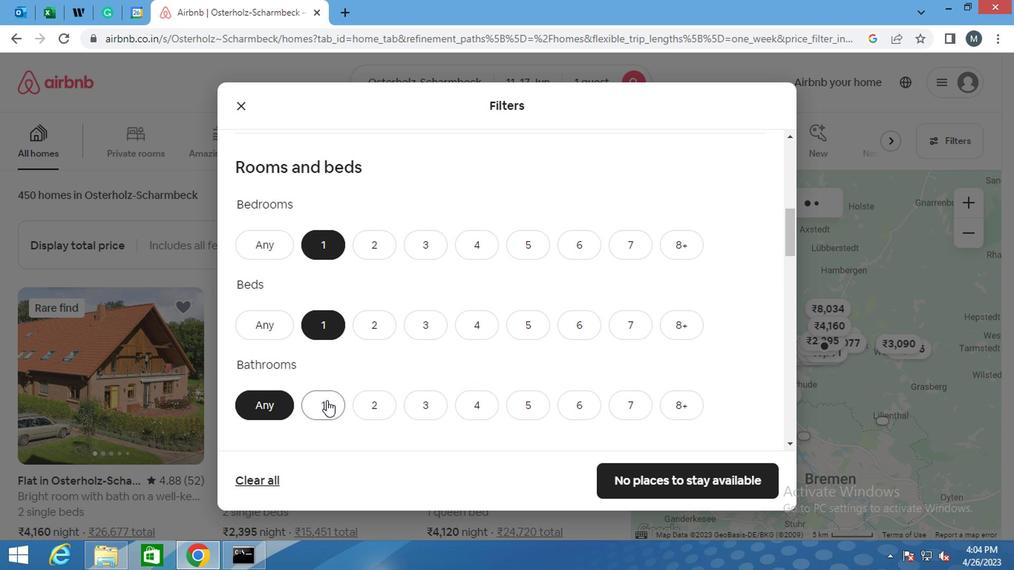 
Action: Mouse moved to (353, 350)
Screenshot: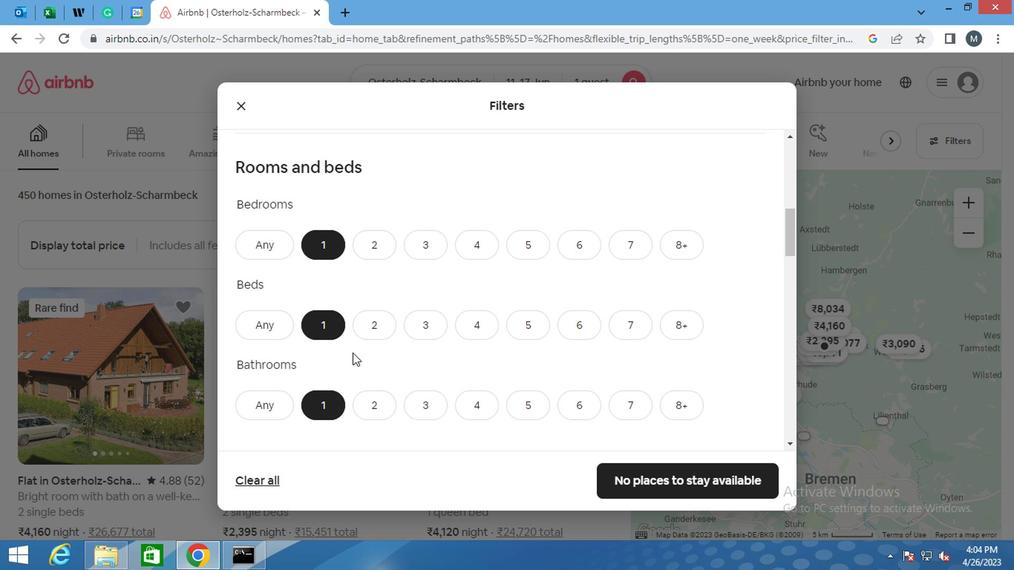 
Action: Mouse scrolled (353, 349) with delta (0, -1)
Screenshot: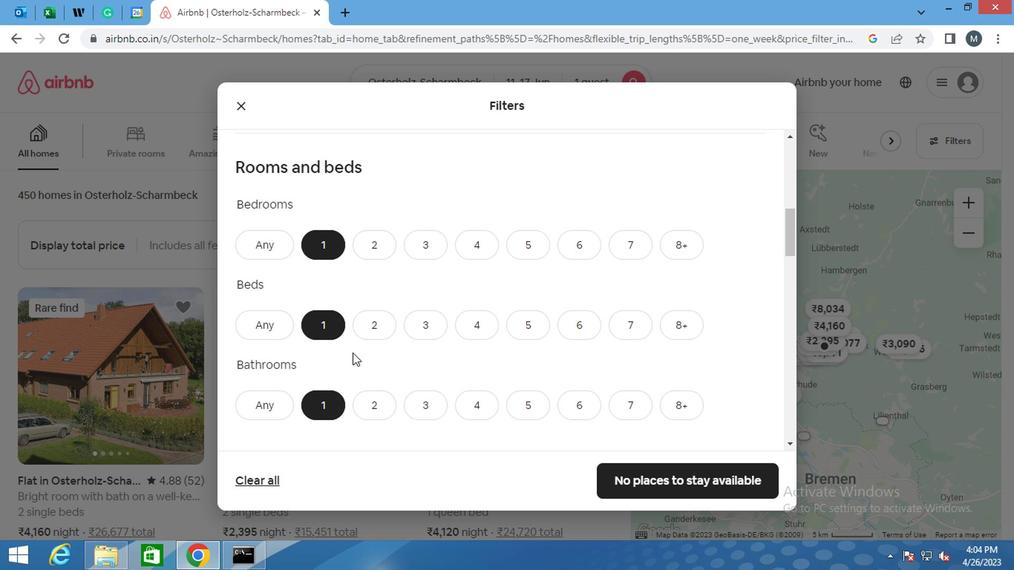 
Action: Mouse scrolled (353, 349) with delta (0, -1)
Screenshot: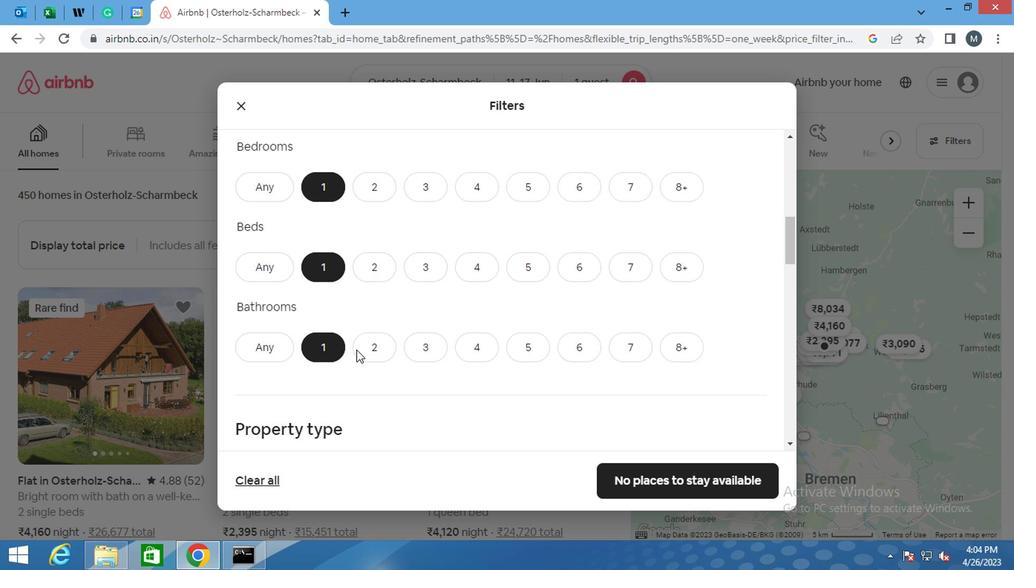 
Action: Mouse moved to (353, 350)
Screenshot: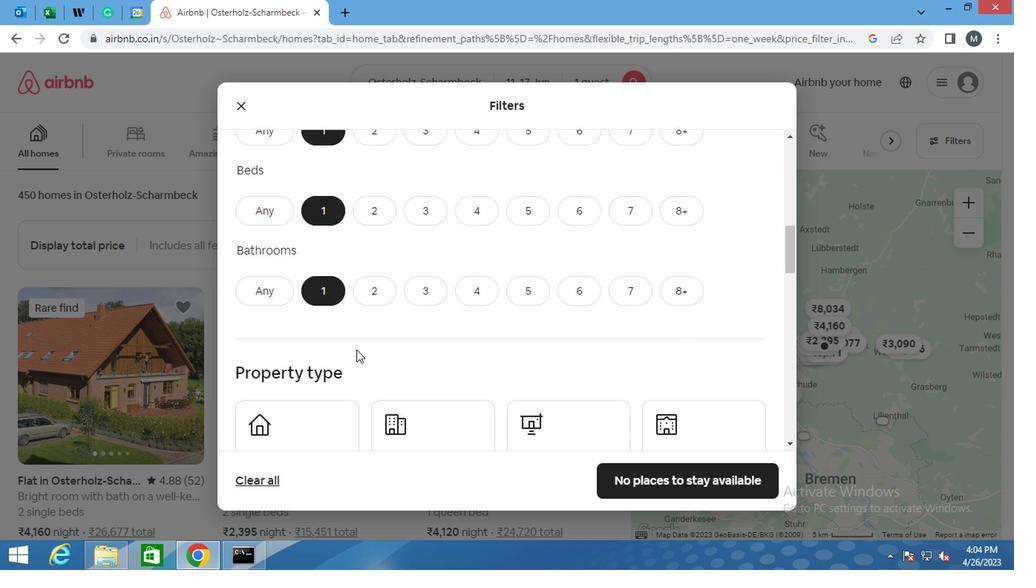 
Action: Mouse scrolled (353, 349) with delta (0, -1)
Screenshot: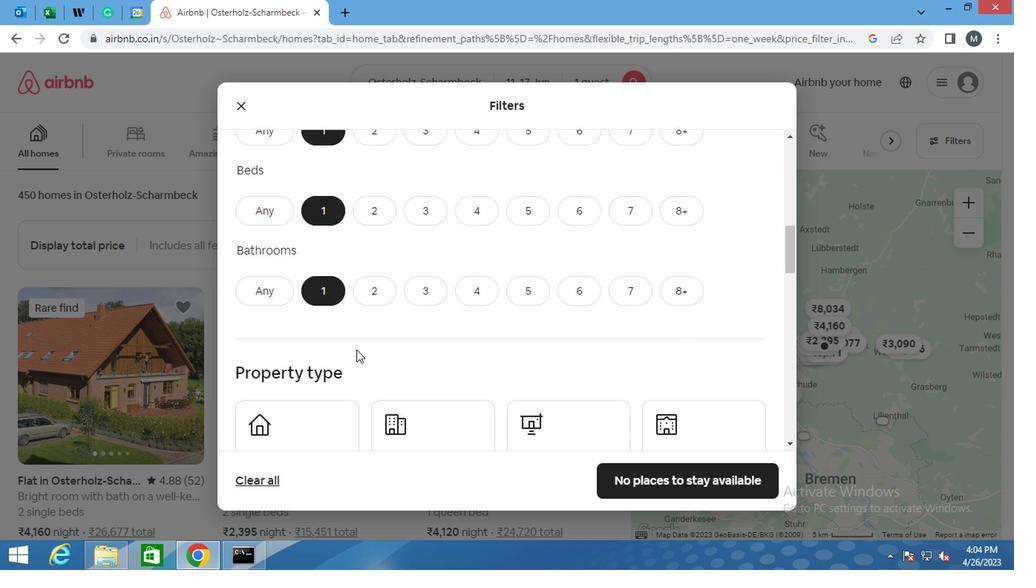 
Action: Mouse moved to (316, 352)
Screenshot: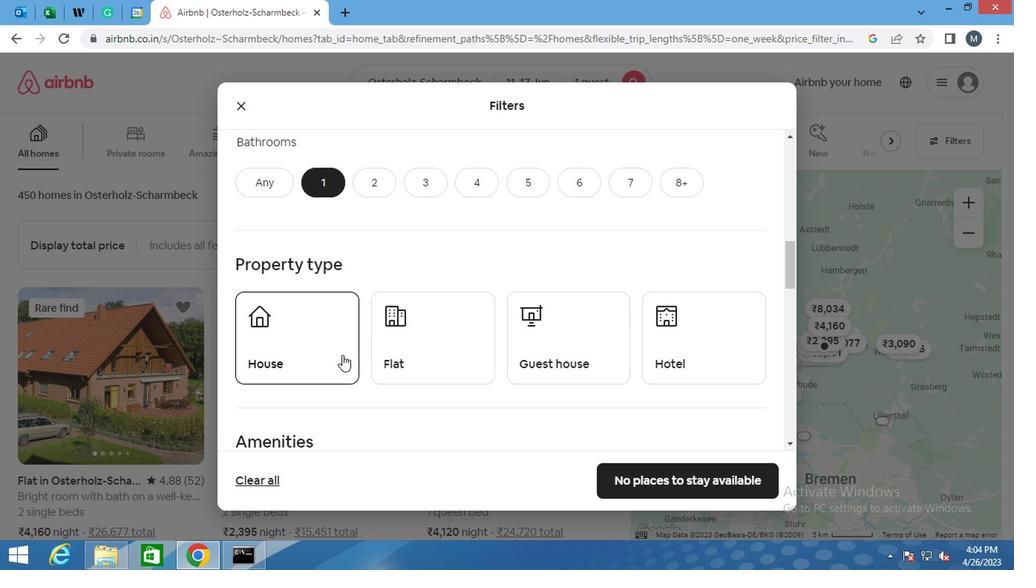 
Action: Mouse pressed left at (316, 352)
Screenshot: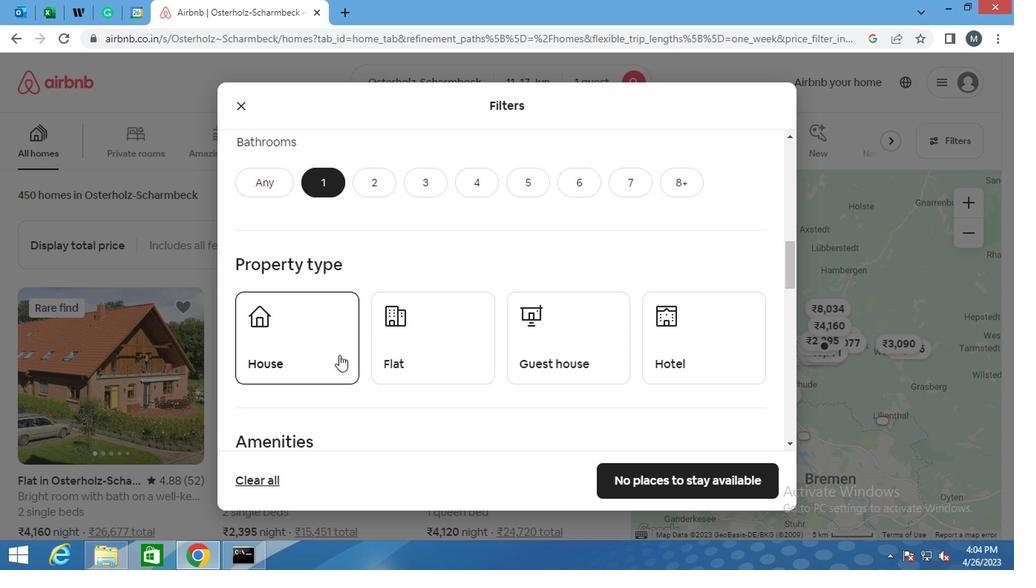 
Action: Mouse moved to (441, 338)
Screenshot: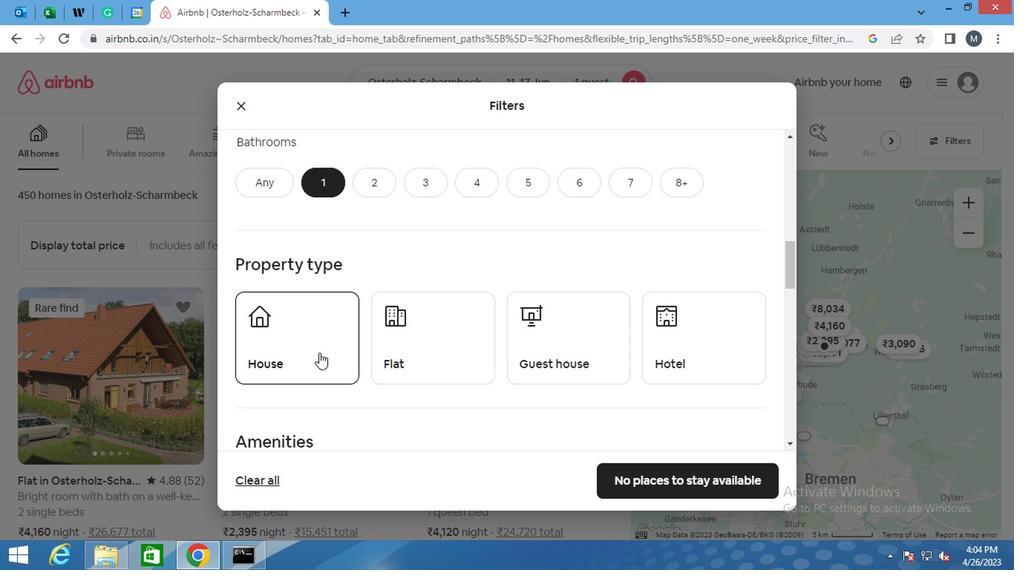 
Action: Mouse pressed left at (441, 338)
Screenshot: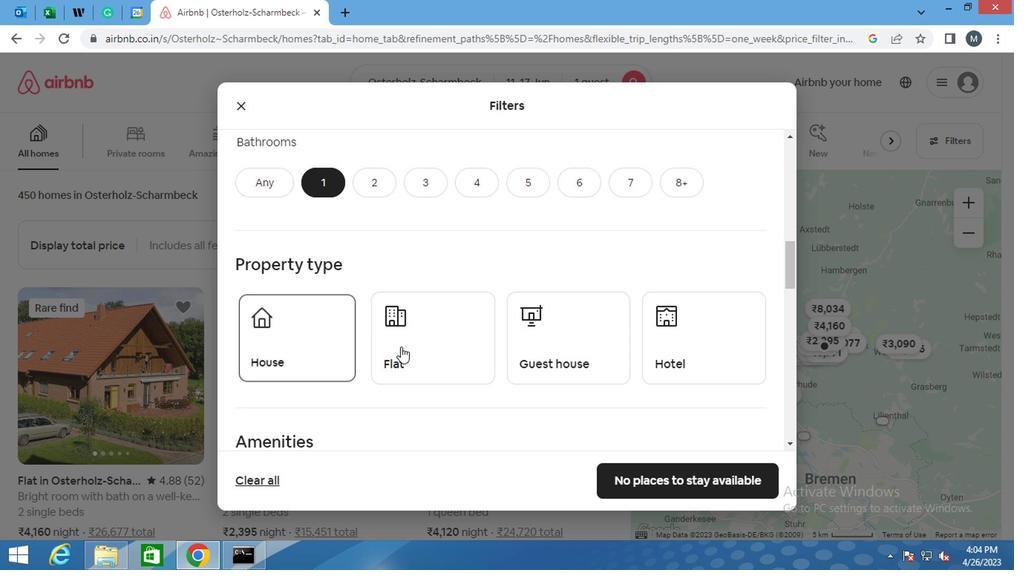 
Action: Mouse moved to (515, 337)
Screenshot: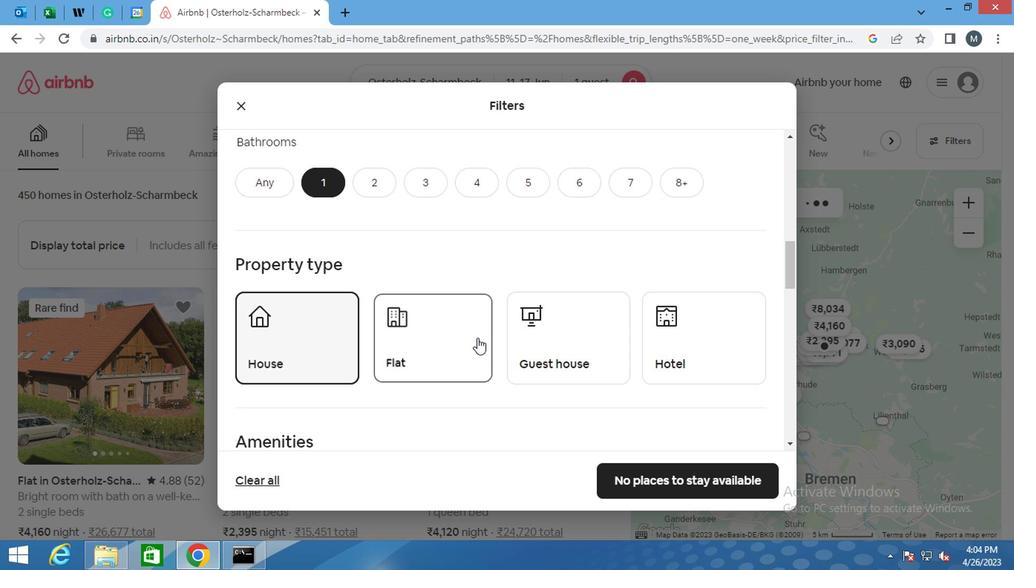 
Action: Mouse pressed left at (515, 337)
Screenshot: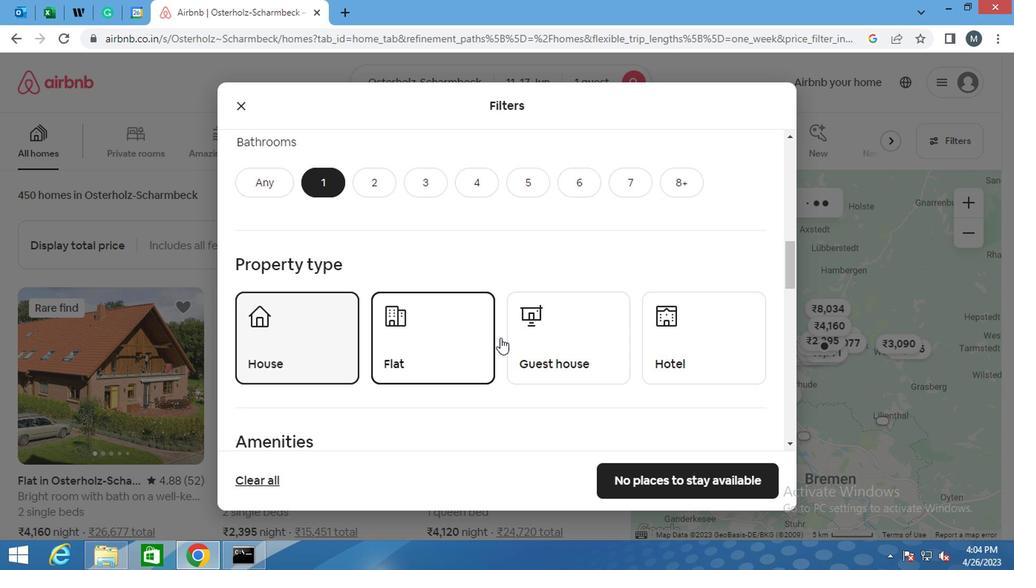 
Action: Mouse moved to (709, 338)
Screenshot: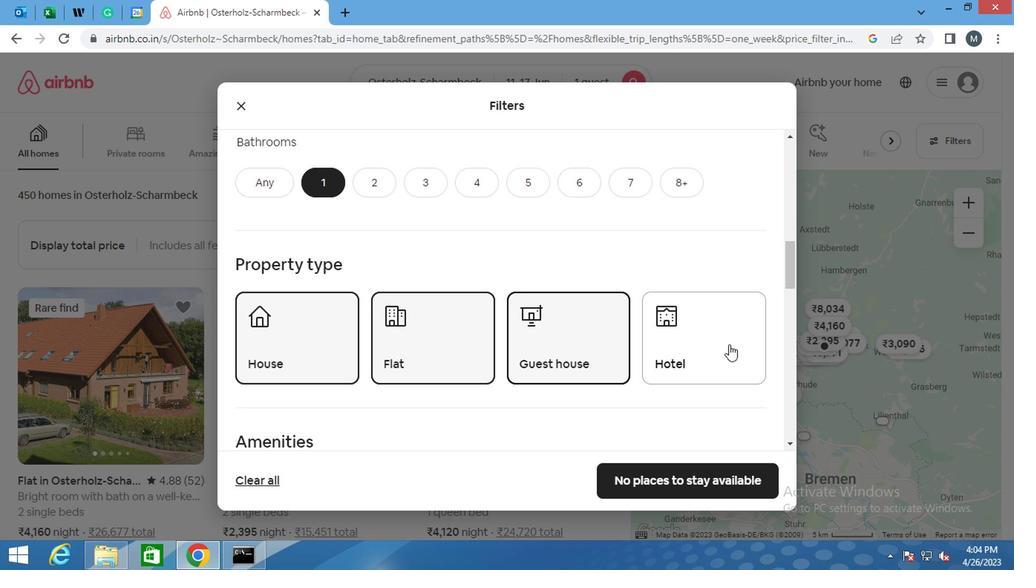 
Action: Mouse pressed left at (709, 338)
Screenshot: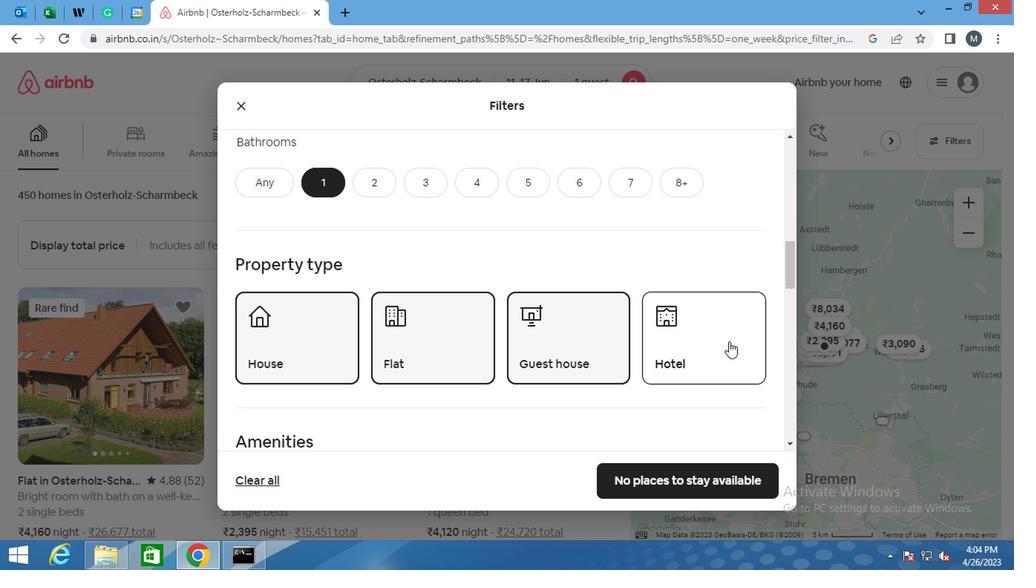 
Action: Mouse moved to (383, 339)
Screenshot: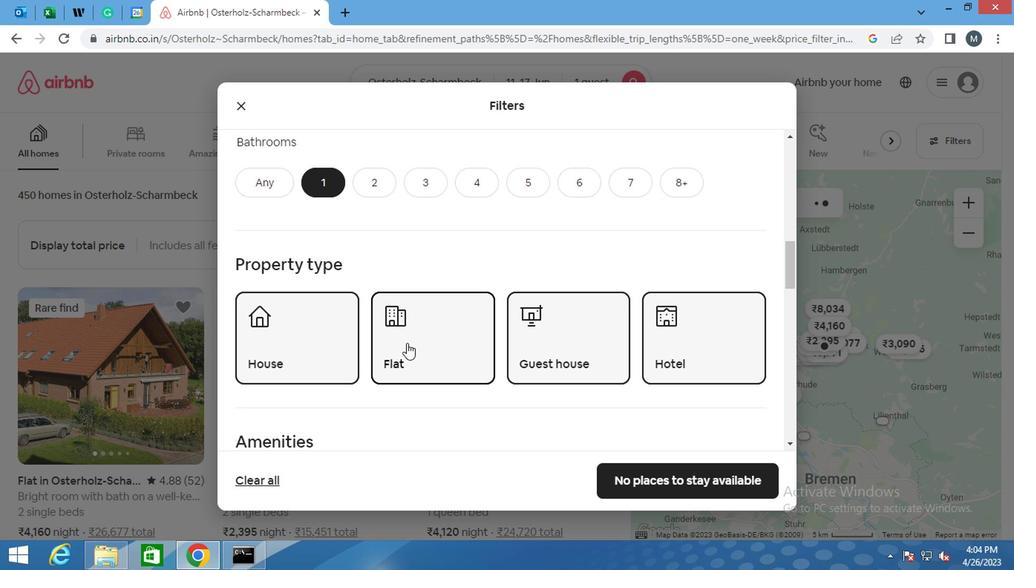 
Action: Mouse scrolled (383, 338) with delta (0, -1)
Screenshot: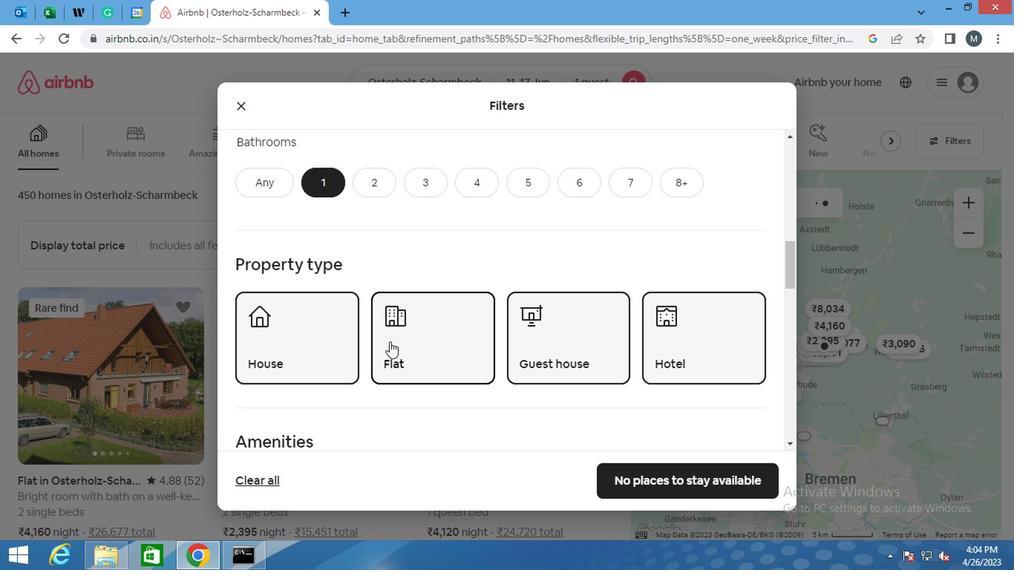 
Action: Mouse scrolled (383, 338) with delta (0, -1)
Screenshot: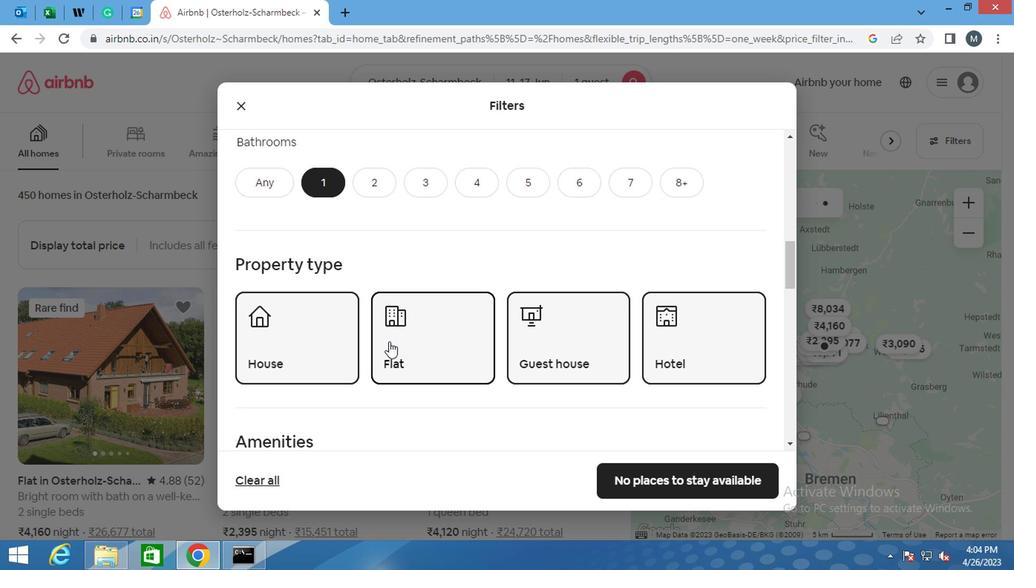 
Action: Mouse moved to (373, 338)
Screenshot: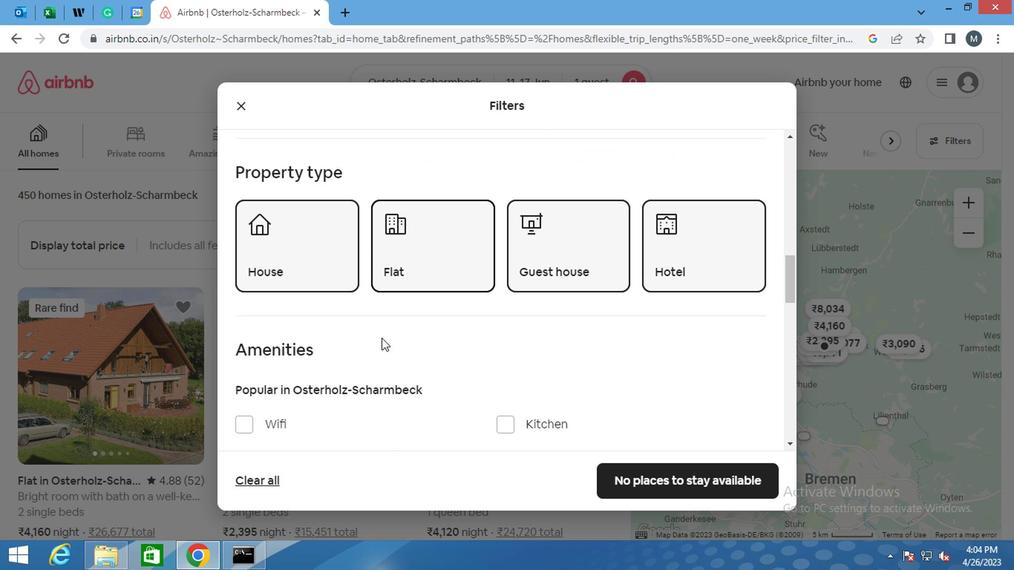 
Action: Mouse scrolled (373, 337) with delta (0, 0)
Screenshot: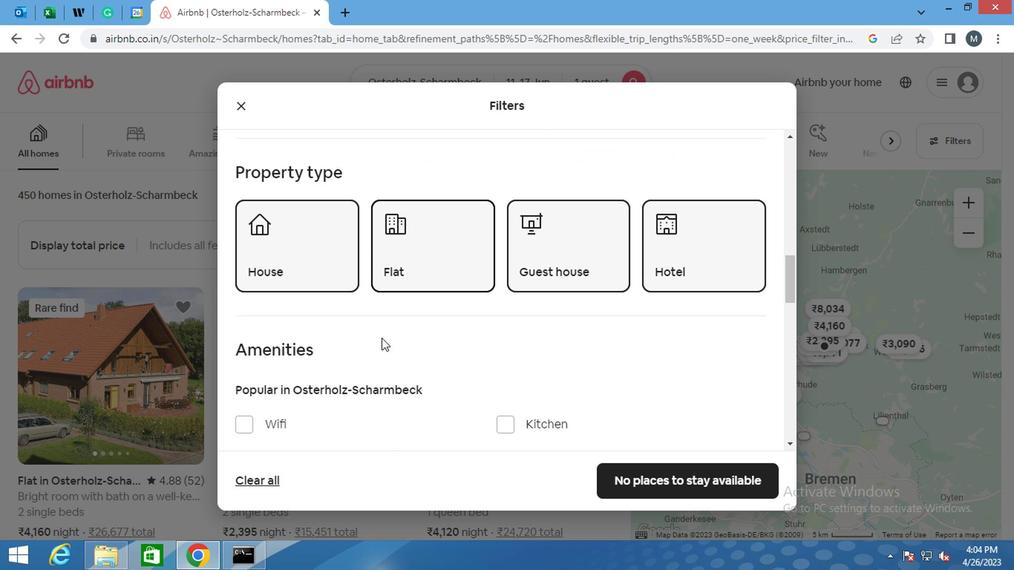 
Action: Mouse moved to (366, 339)
Screenshot: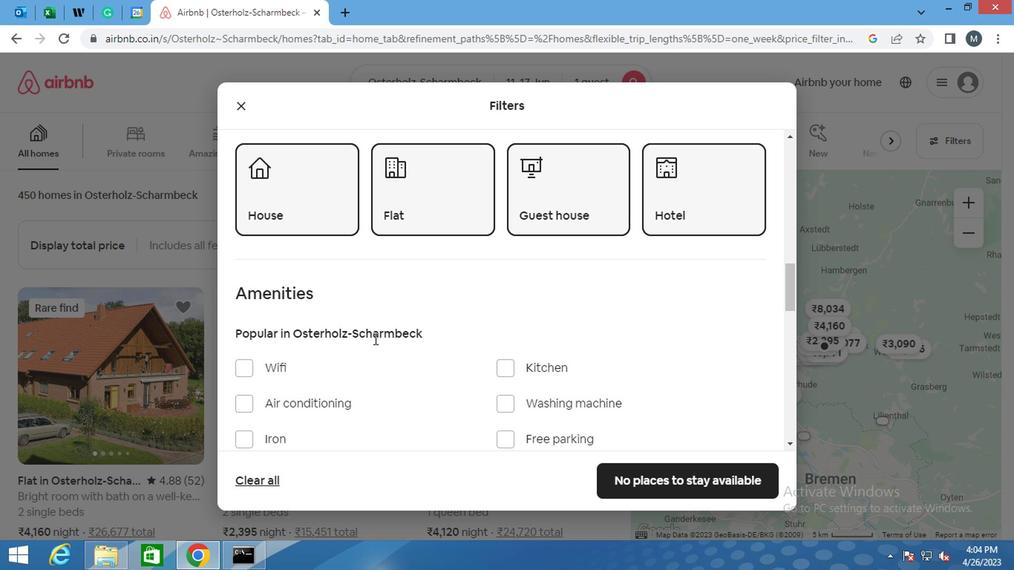 
Action: Mouse scrolled (366, 339) with delta (0, 0)
Screenshot: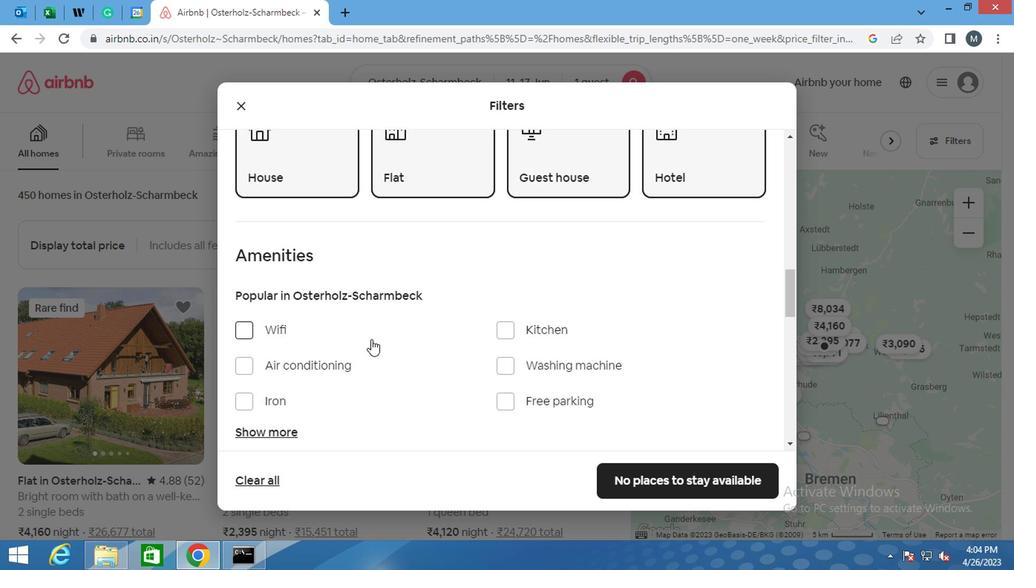 
Action: Mouse moved to (368, 321)
Screenshot: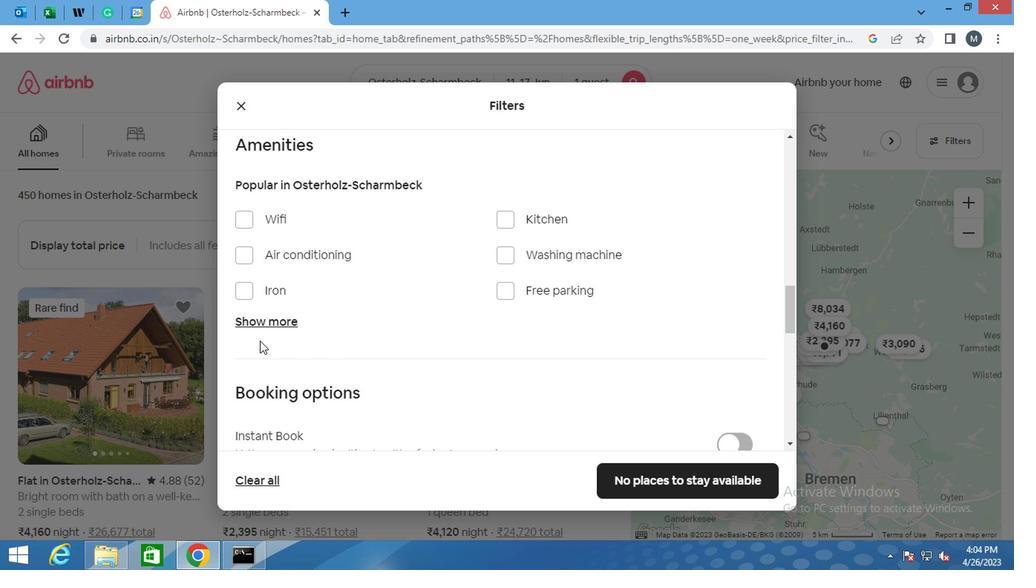 
Action: Mouse scrolled (368, 321) with delta (0, 0)
Screenshot: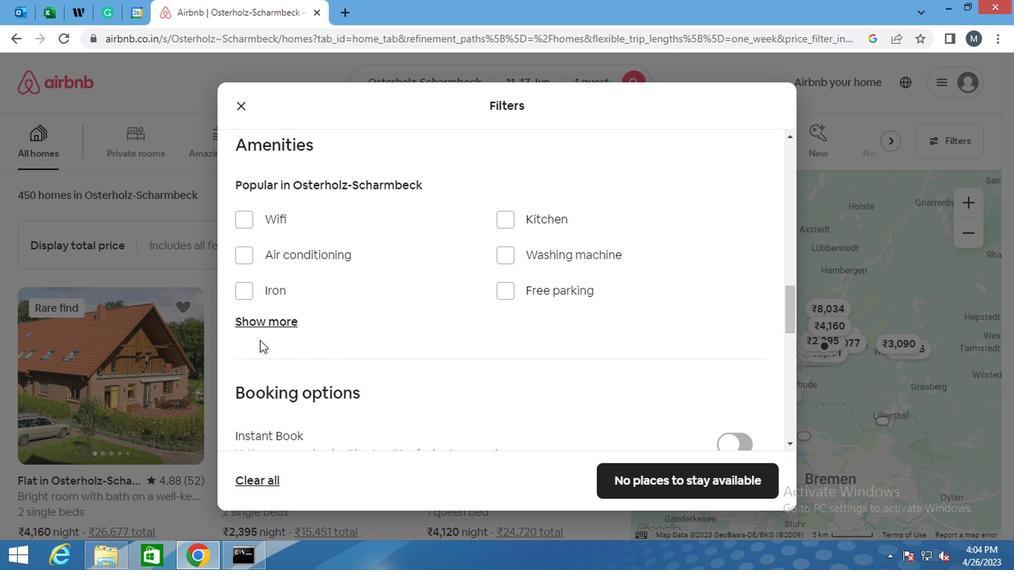 
Action: Mouse moved to (368, 321)
Screenshot: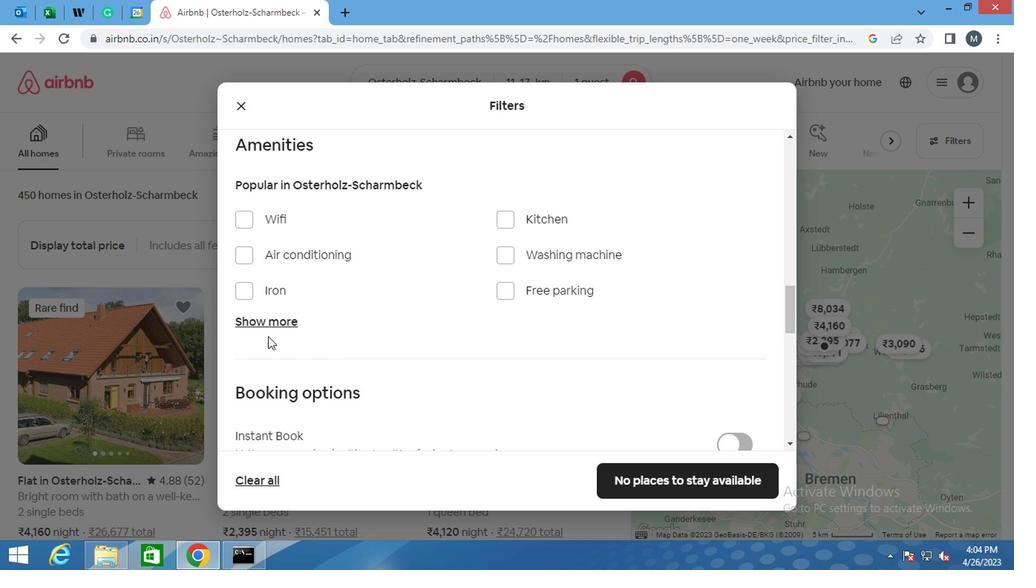 
Action: Mouse scrolled (368, 321) with delta (0, 0)
Screenshot: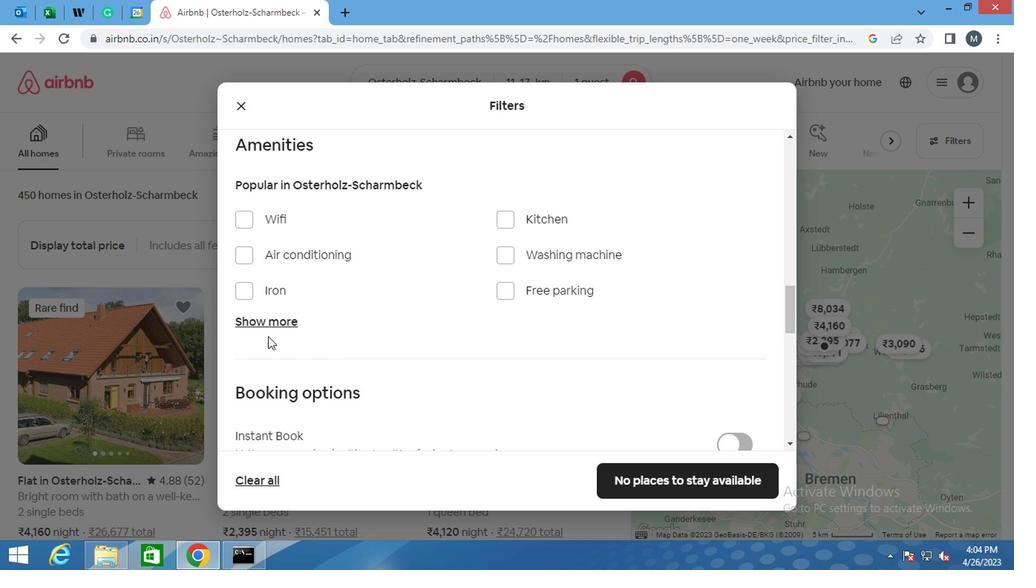 
Action: Mouse moved to (637, 337)
Screenshot: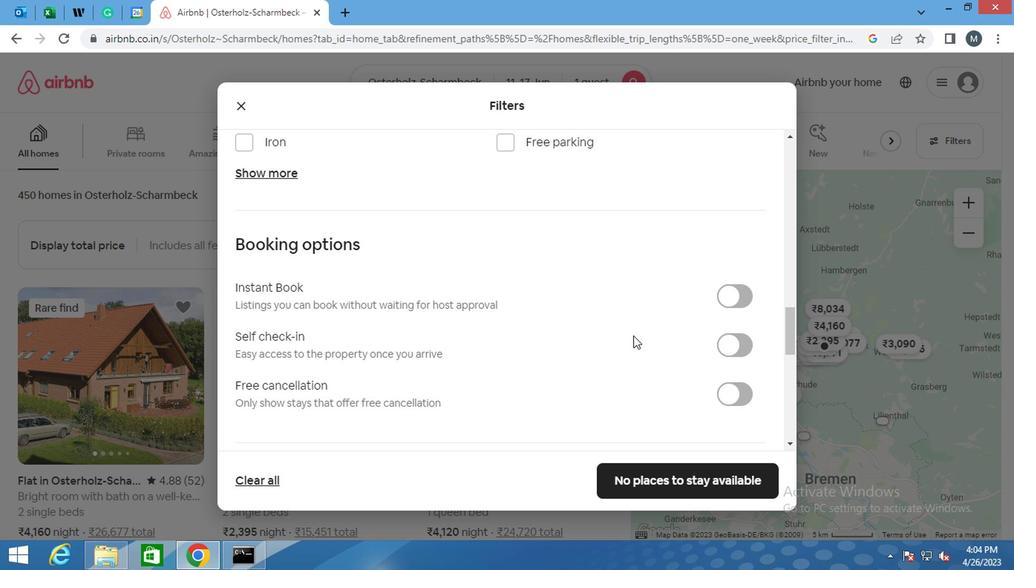 
Action: Mouse scrolled (637, 335) with delta (0, -1)
Screenshot: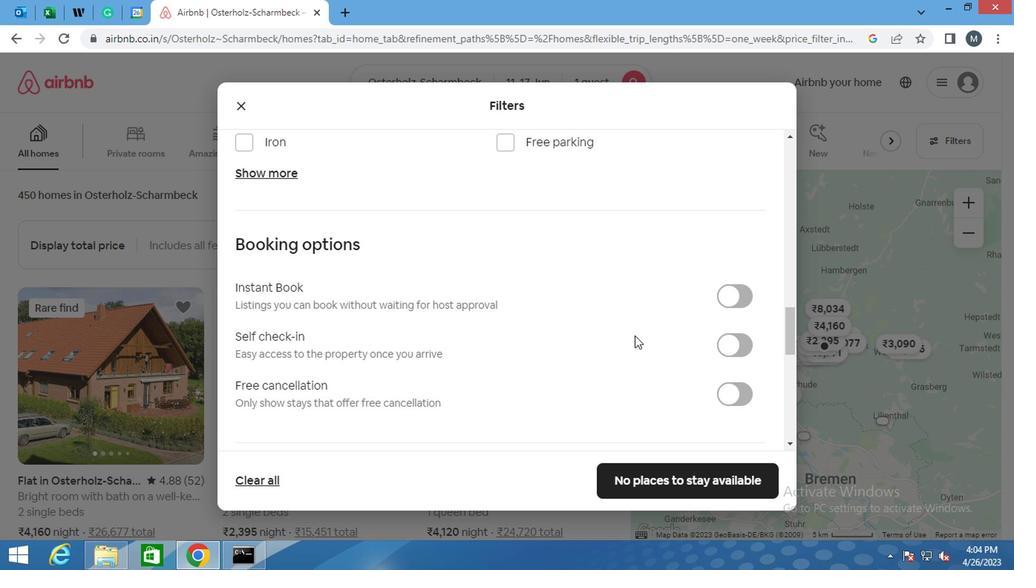 
Action: Mouse moved to (742, 274)
Screenshot: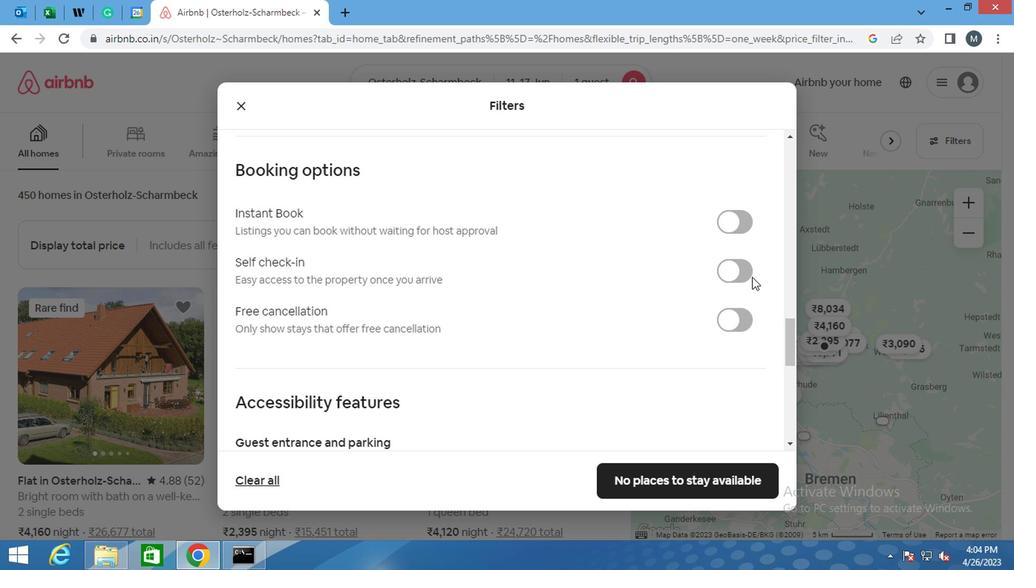 
Action: Mouse pressed left at (742, 274)
Screenshot: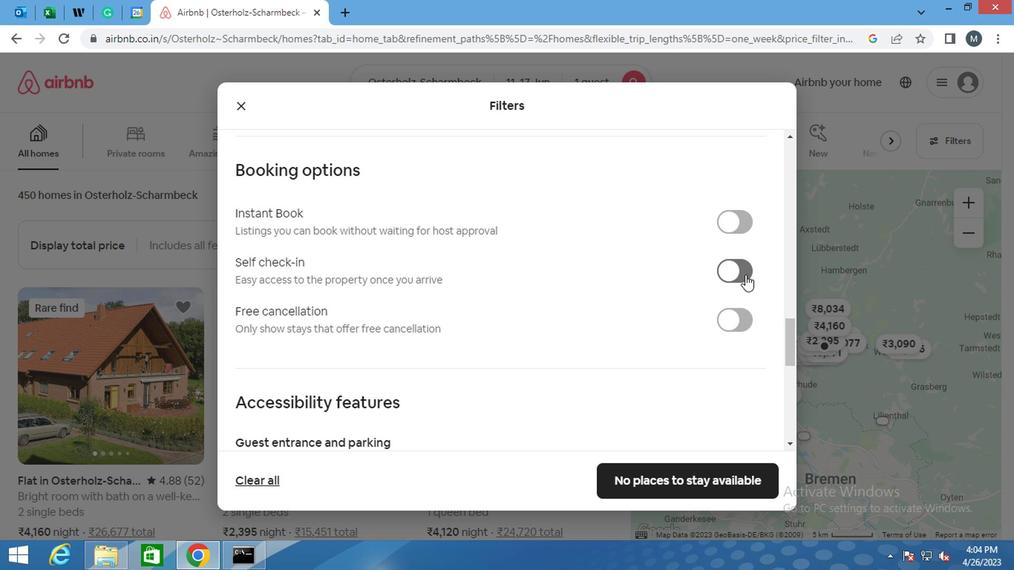 
Action: Mouse moved to (468, 318)
Screenshot: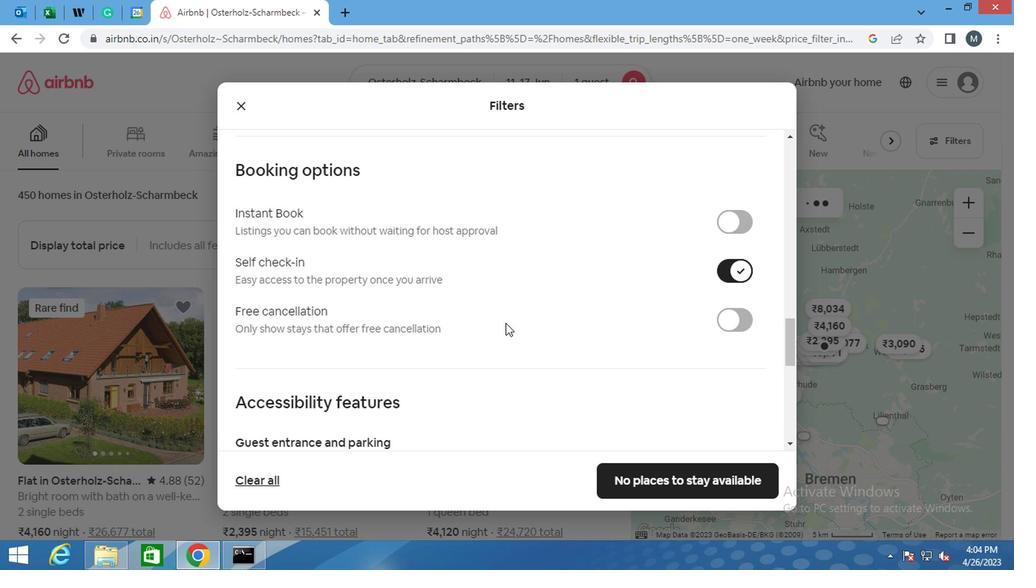 
Action: Mouse scrolled (468, 317) with delta (0, 0)
Screenshot: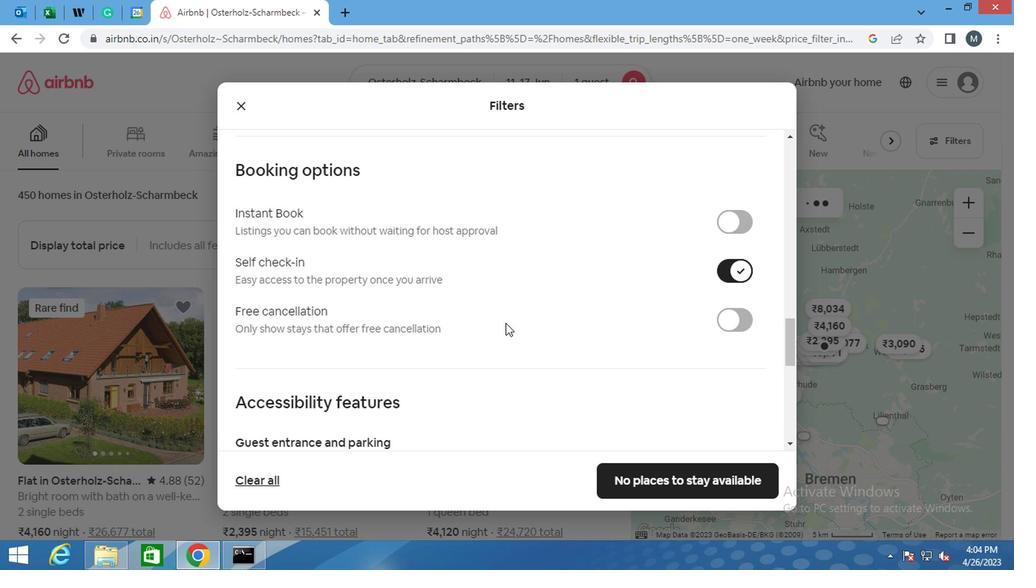 
Action: Mouse moved to (468, 318)
Screenshot: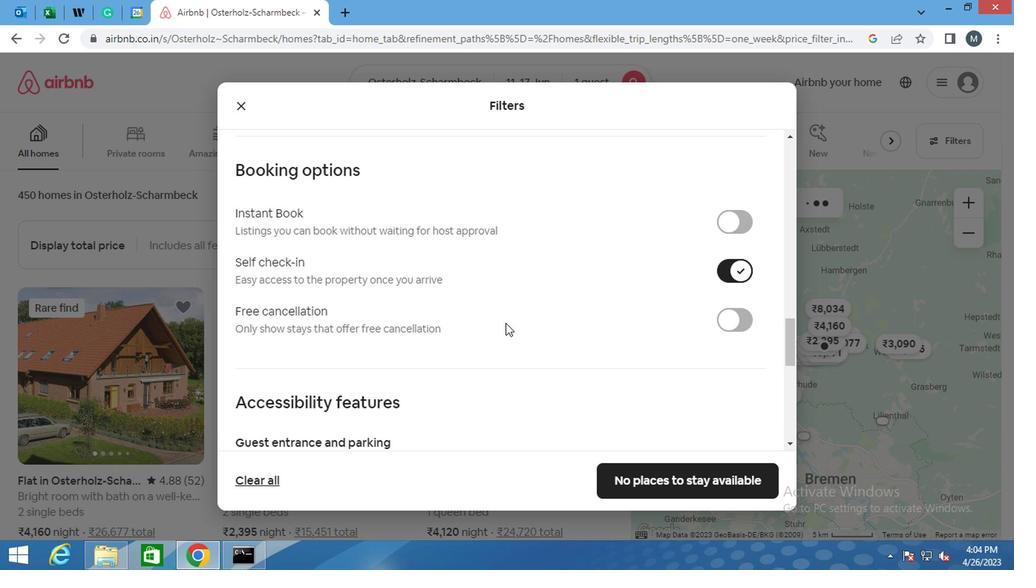 
Action: Mouse scrolled (468, 317) with delta (0, 0)
Screenshot: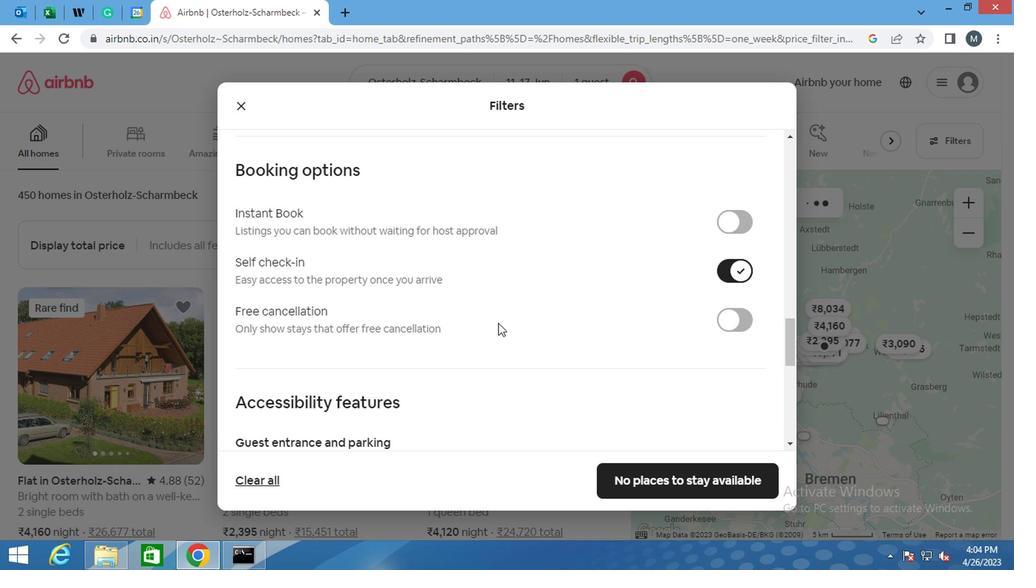 
Action: Mouse moved to (464, 318)
Screenshot: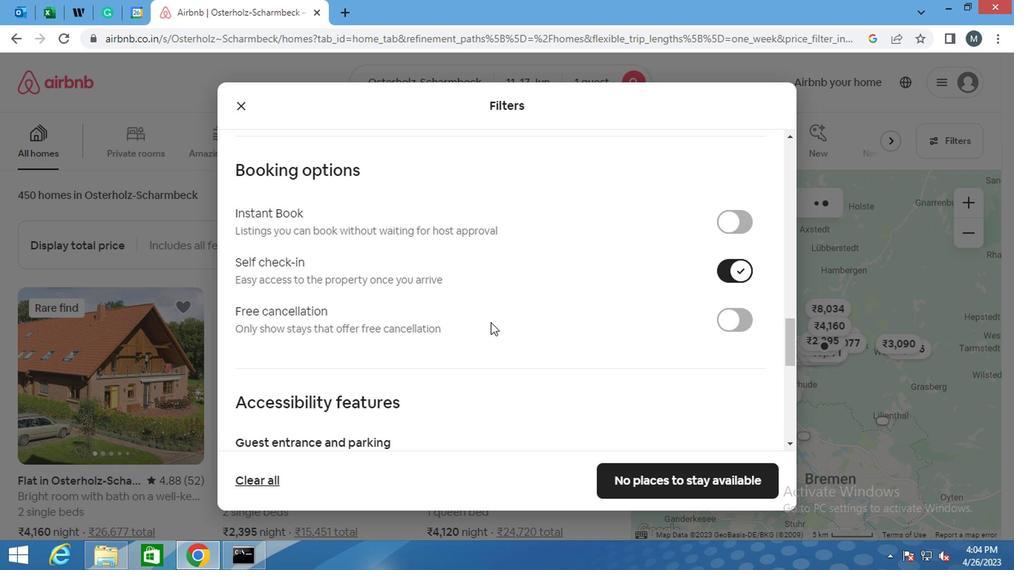 
Action: Mouse scrolled (464, 317) with delta (0, 0)
Screenshot: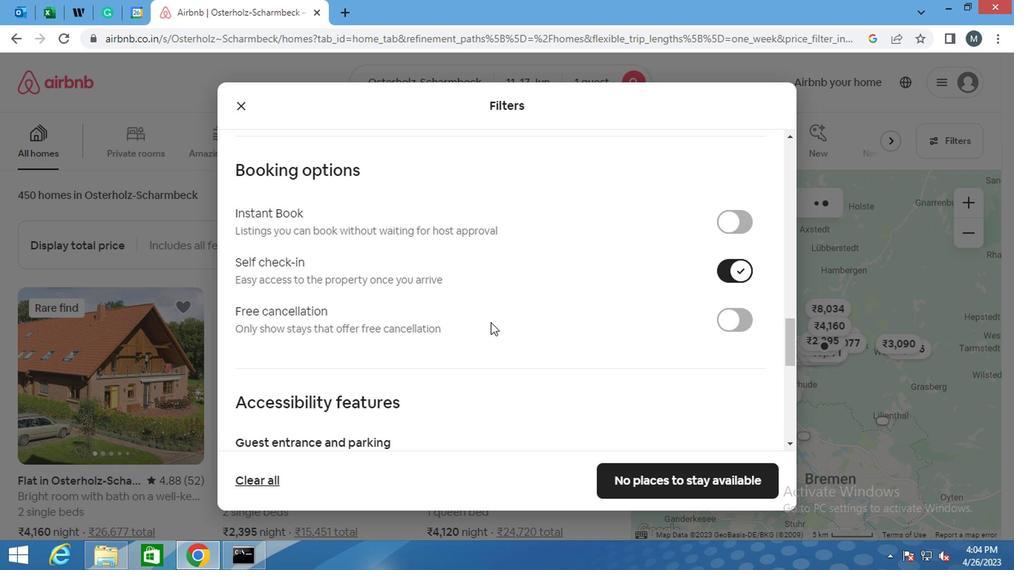 
Action: Mouse moved to (426, 323)
Screenshot: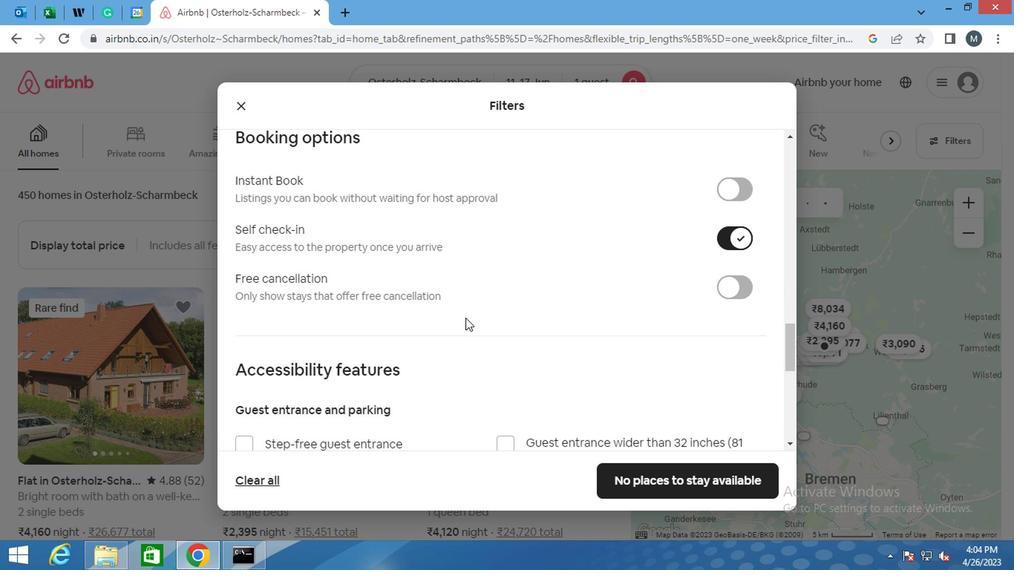 
Action: Mouse scrolled (426, 322) with delta (0, 0)
Screenshot: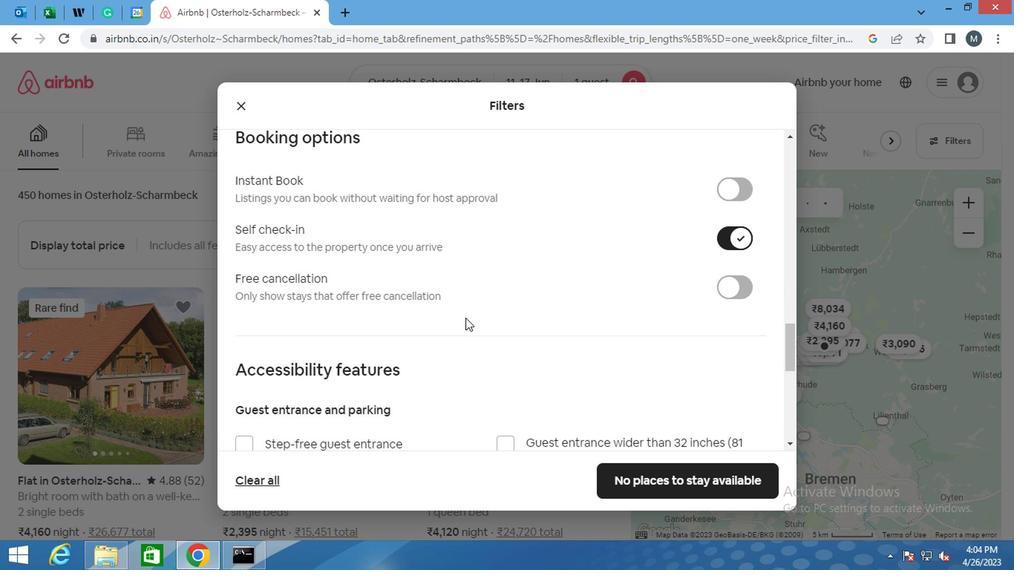 
Action: Mouse moved to (420, 326)
Screenshot: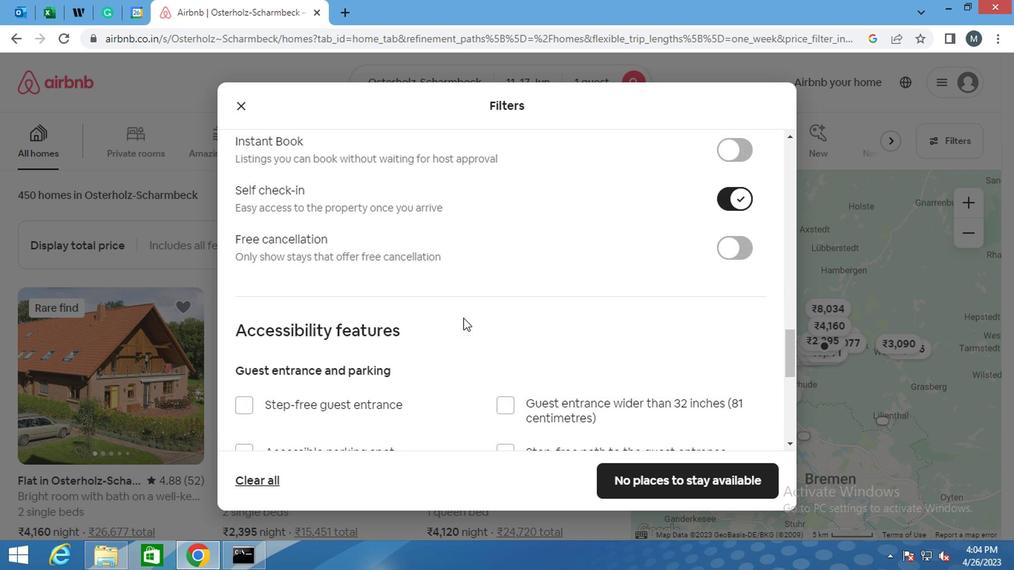 
Action: Mouse scrolled (420, 325) with delta (0, -1)
Screenshot: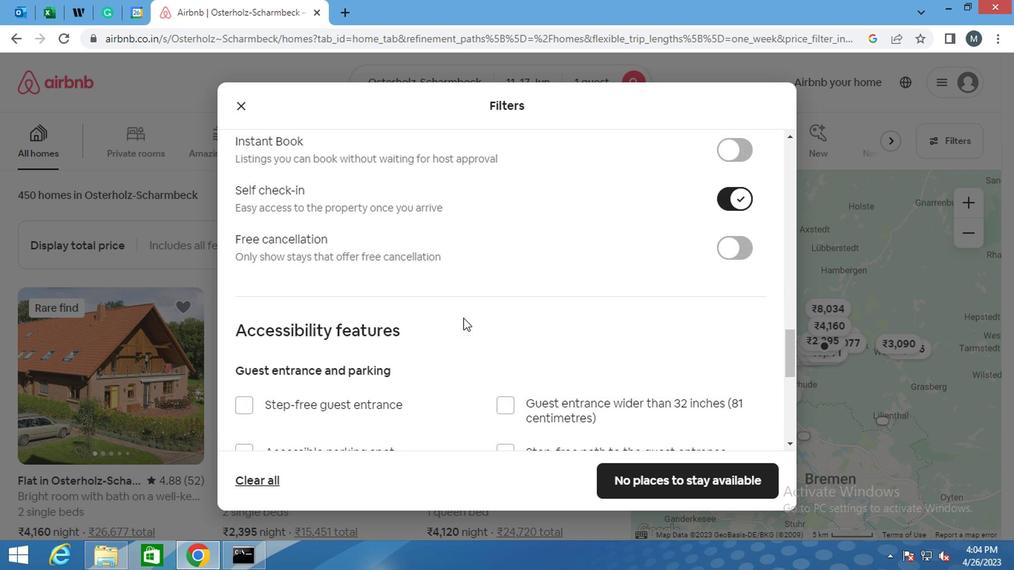 
Action: Mouse moved to (390, 330)
Screenshot: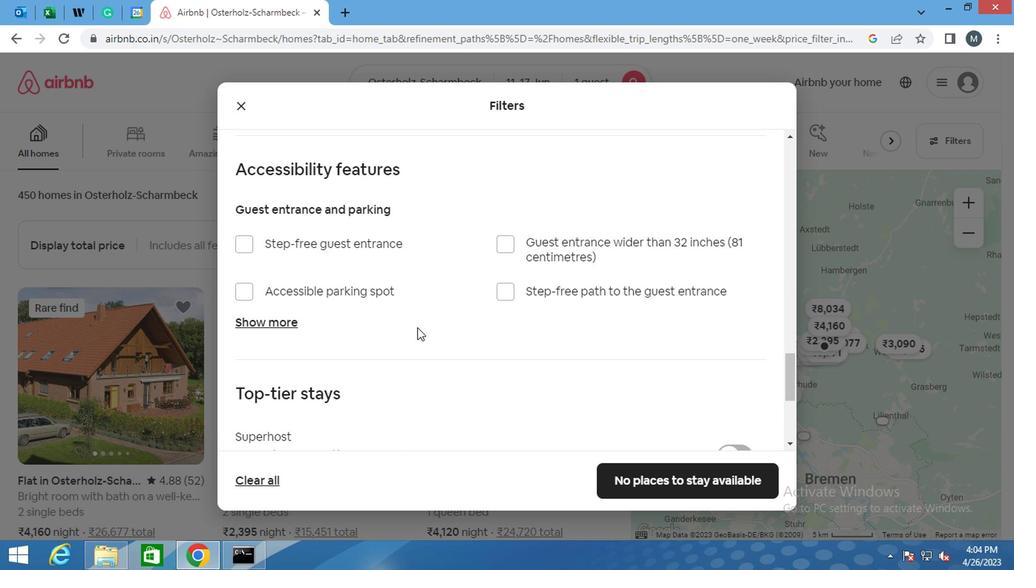 
Action: Mouse scrolled (390, 330) with delta (0, 0)
Screenshot: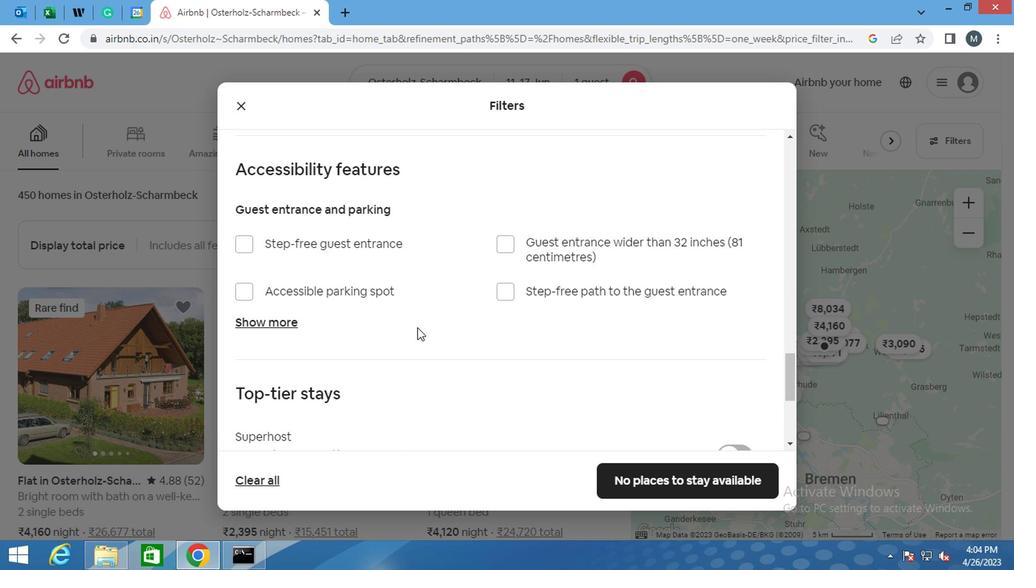 
Action: Mouse moved to (388, 331)
Screenshot: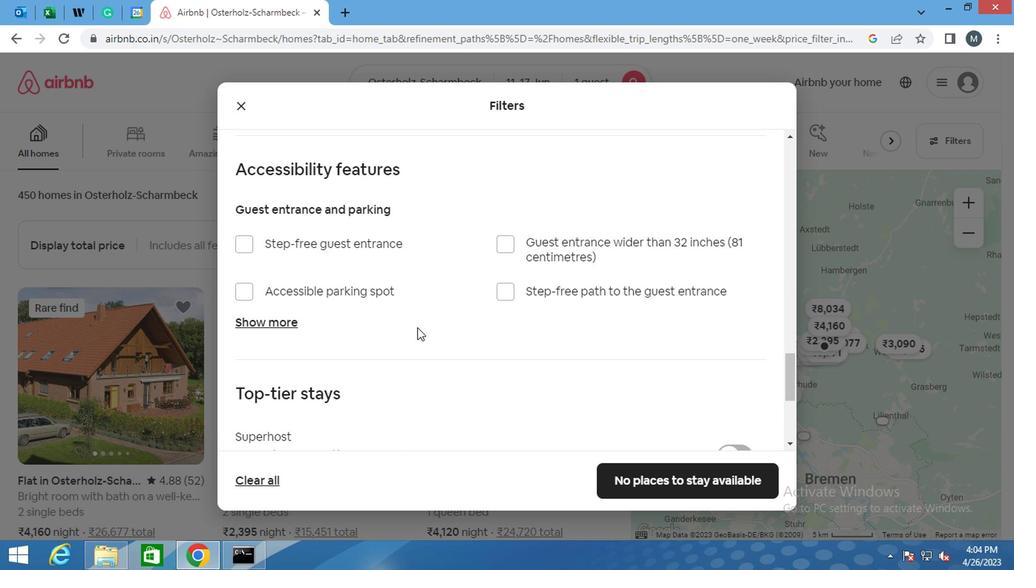 
Action: Mouse scrolled (388, 330) with delta (0, -1)
Screenshot: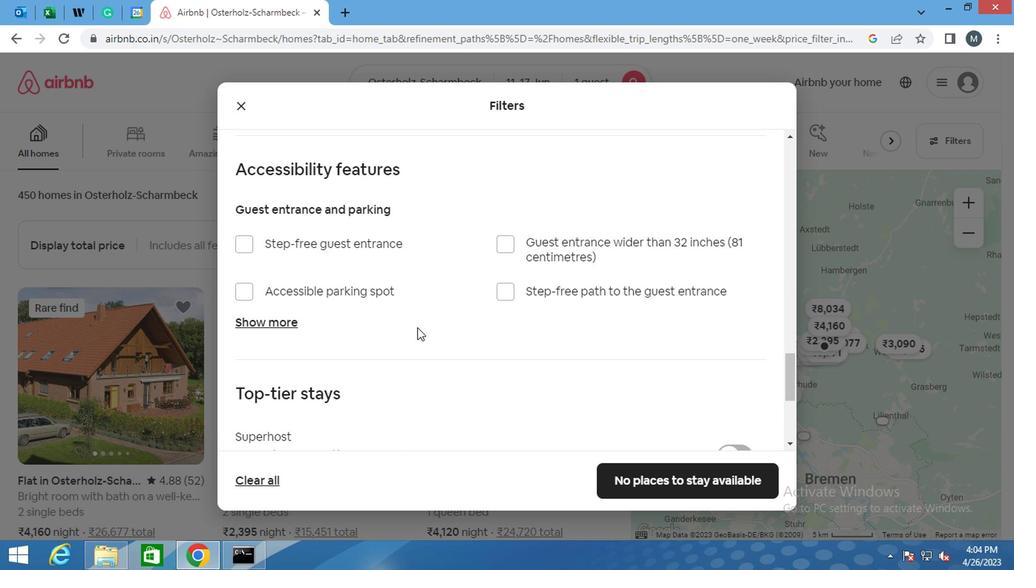 
Action: Mouse moved to (282, 372)
Screenshot: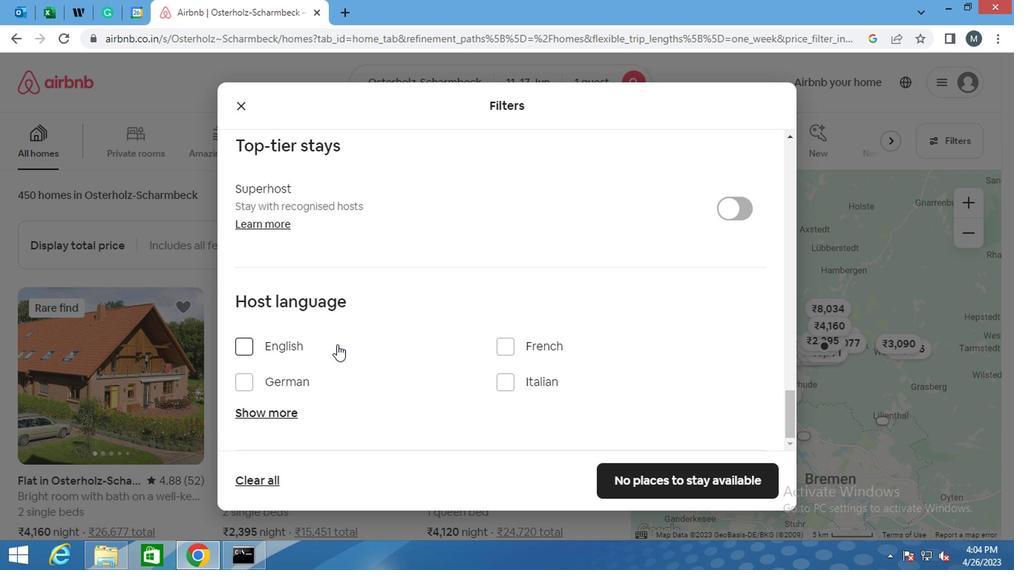 
Action: Mouse scrolled (282, 371) with delta (0, 0)
Screenshot: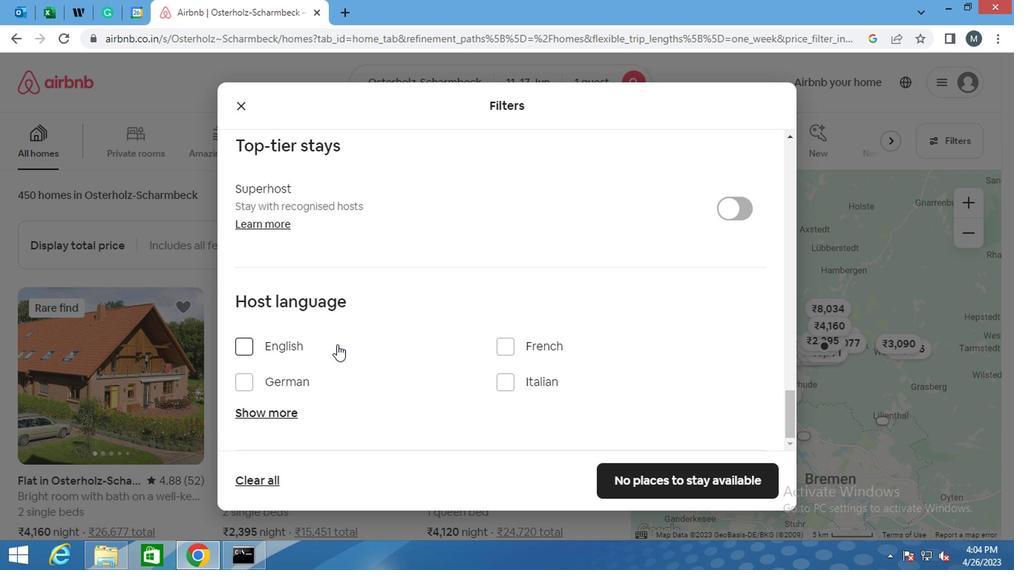 
Action: Mouse moved to (279, 376)
Screenshot: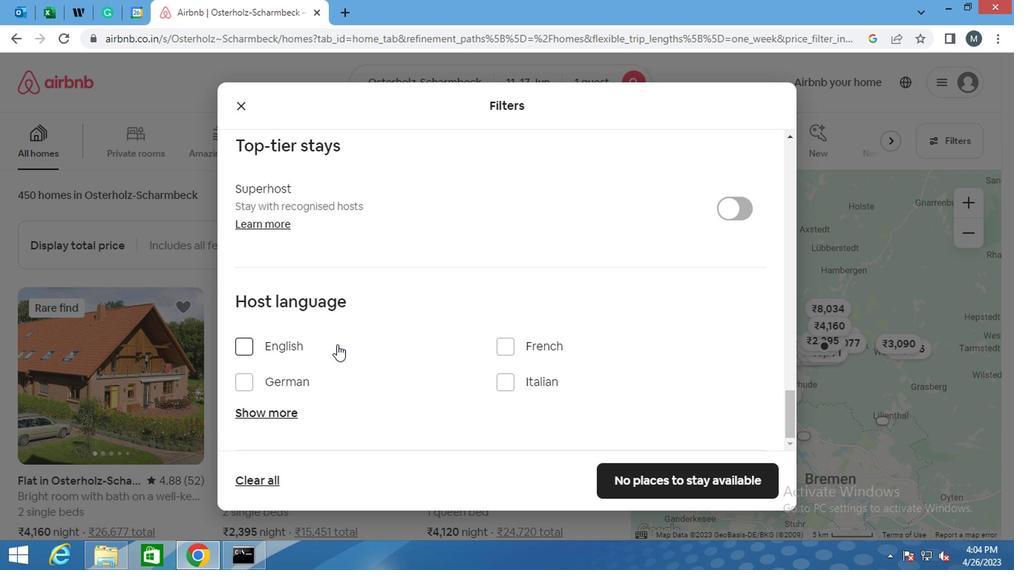 
Action: Mouse scrolled (279, 376) with delta (0, 0)
Screenshot: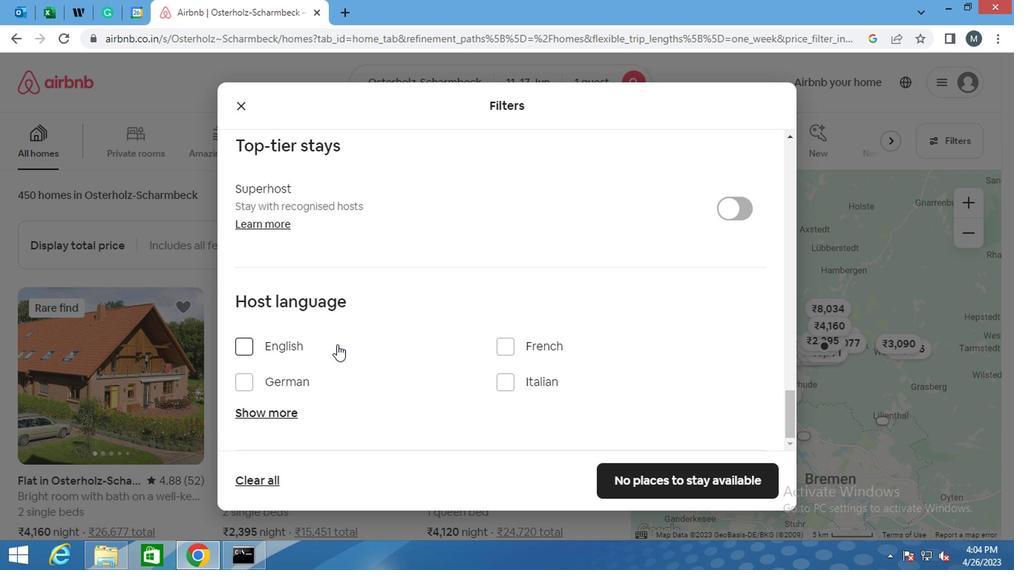 
Action: Mouse moved to (278, 376)
Screenshot: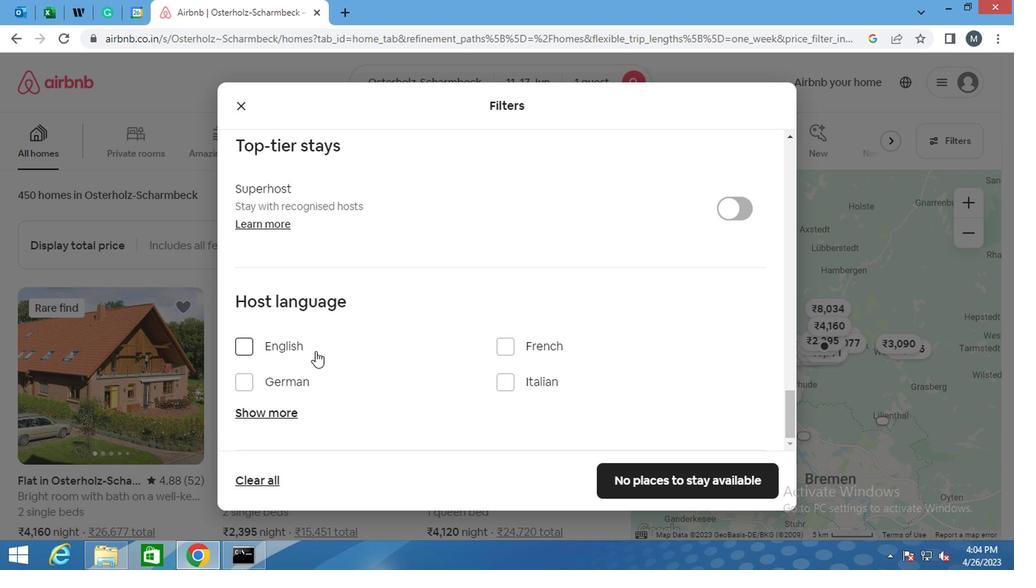 
Action: Mouse scrolled (278, 376) with delta (0, 0)
Screenshot: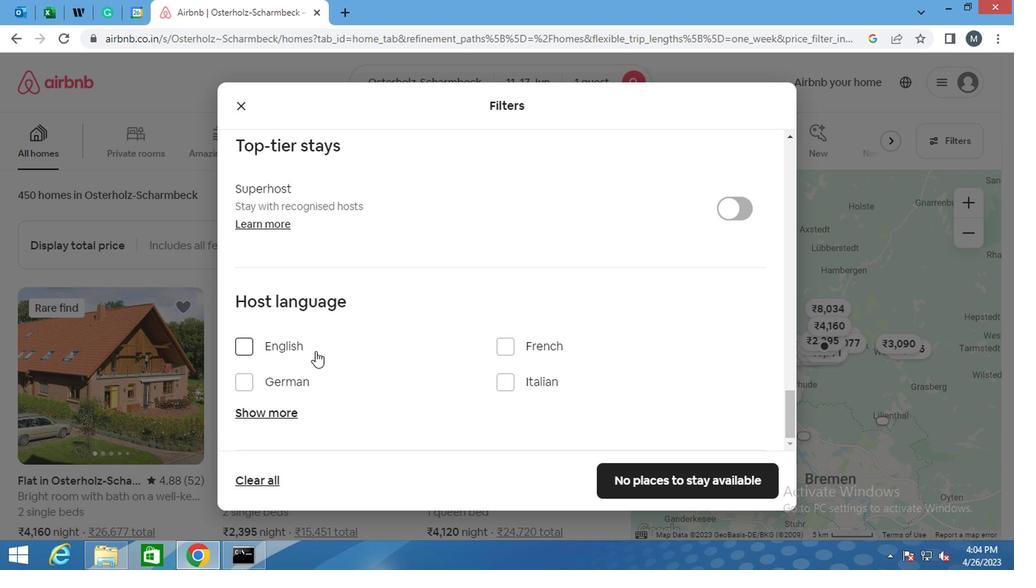 
Action: Mouse moved to (247, 346)
Screenshot: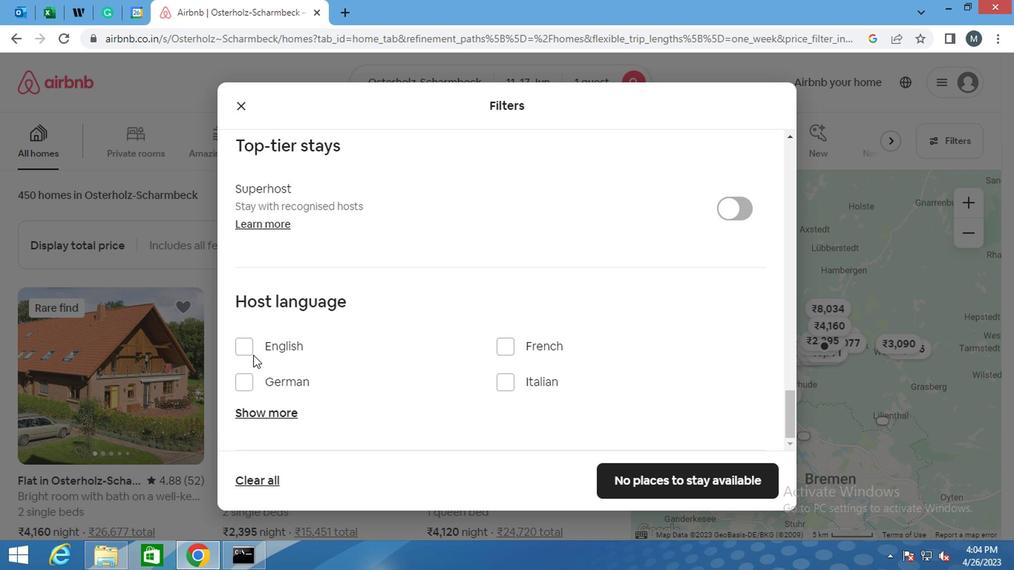 
Action: Mouse pressed left at (247, 346)
Screenshot: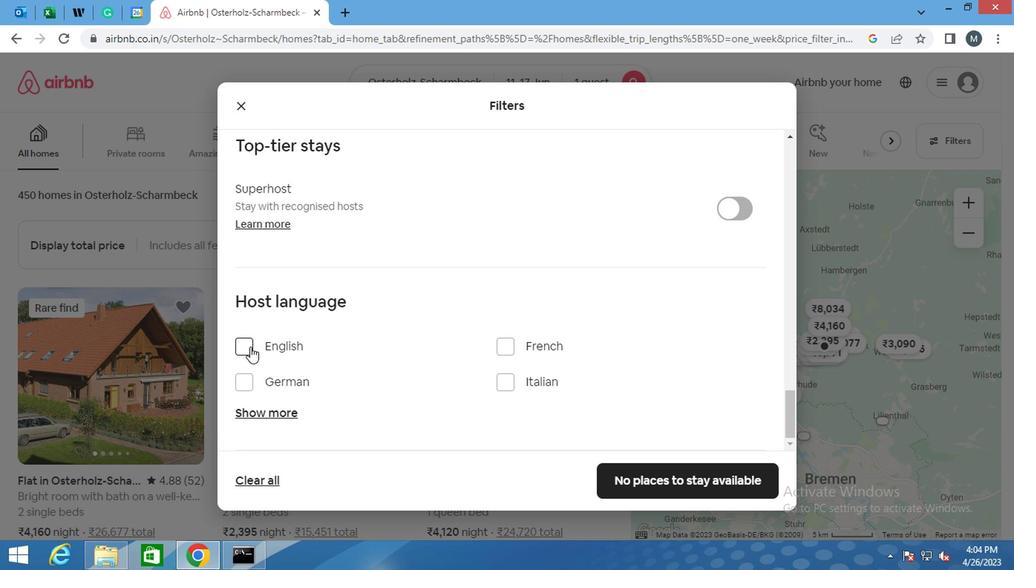 
Action: Mouse moved to (651, 476)
Screenshot: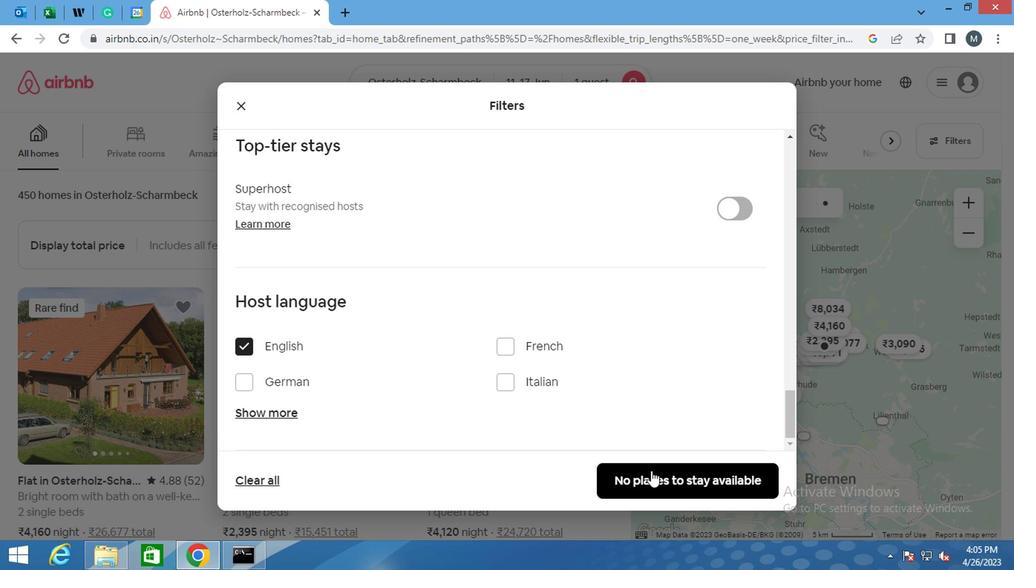 
Action: Mouse pressed left at (651, 476)
Screenshot: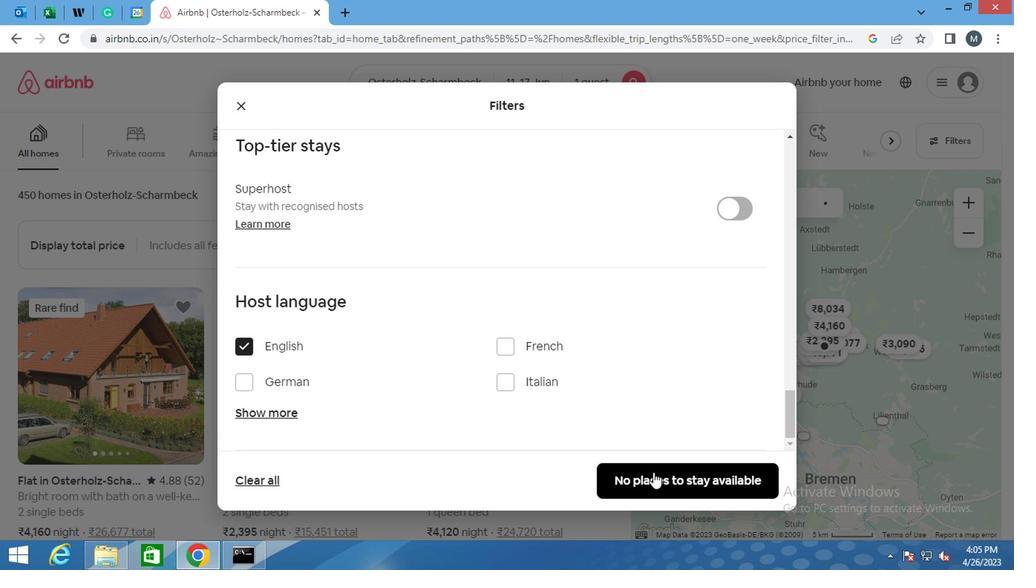 
Action: Mouse moved to (651, 473)
Screenshot: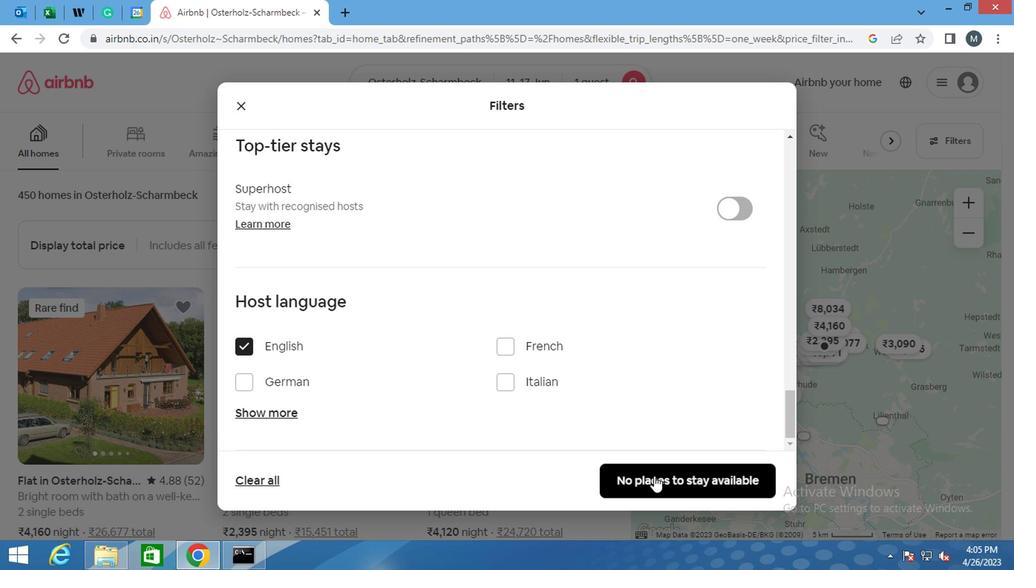 
